 Task: Search for a hotel in Nong Khai, Thailand from June 11 to June 15 for 2 guests, with a price range of ₹7000 to ₹16000, 1 bedroom, 1 bathroom, and English-speaking host.
Action: Mouse moved to (451, 63)
Screenshot: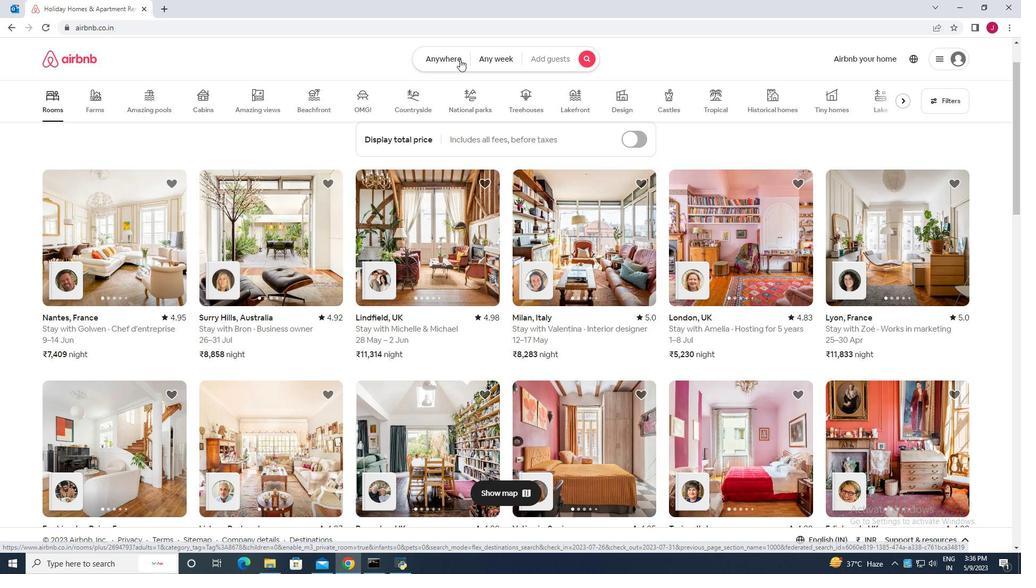
Action: Mouse pressed left at (451, 63)
Screenshot: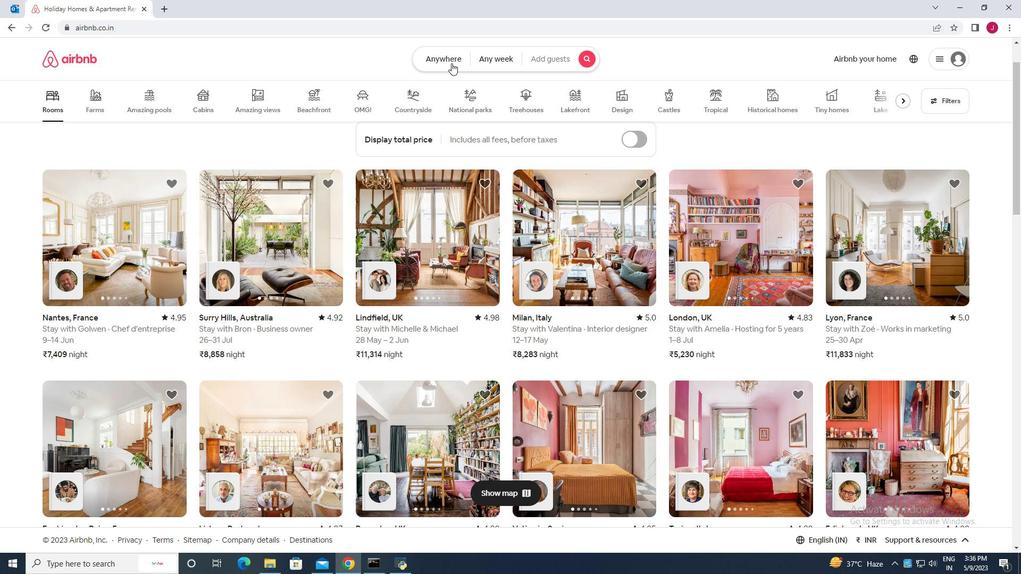 
Action: Mouse moved to (346, 102)
Screenshot: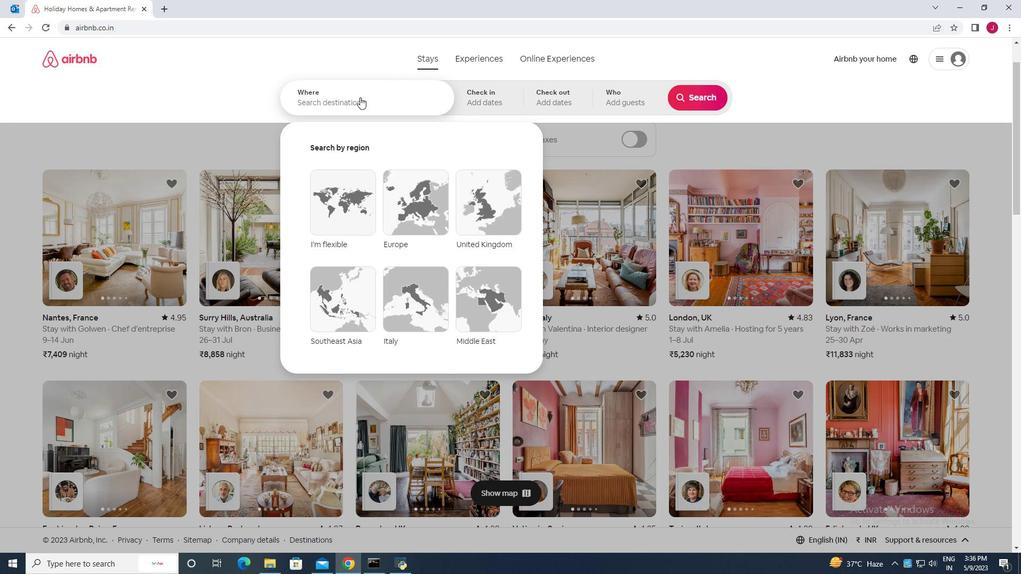 
Action: Mouse pressed left at (346, 102)
Screenshot: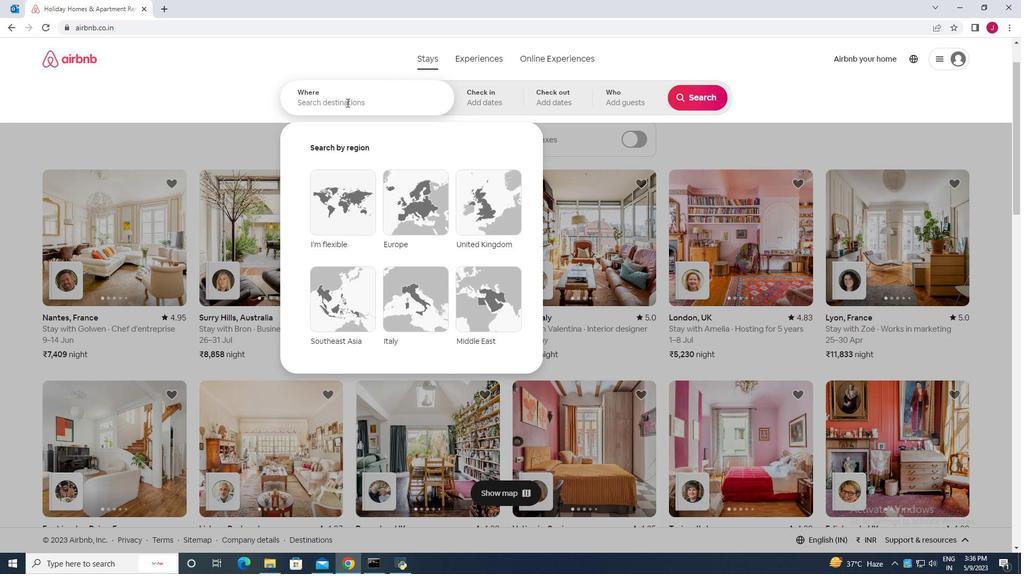 
Action: Key pressed nong<Key.space>h<Key.backspace>khai<Key.space>
Screenshot: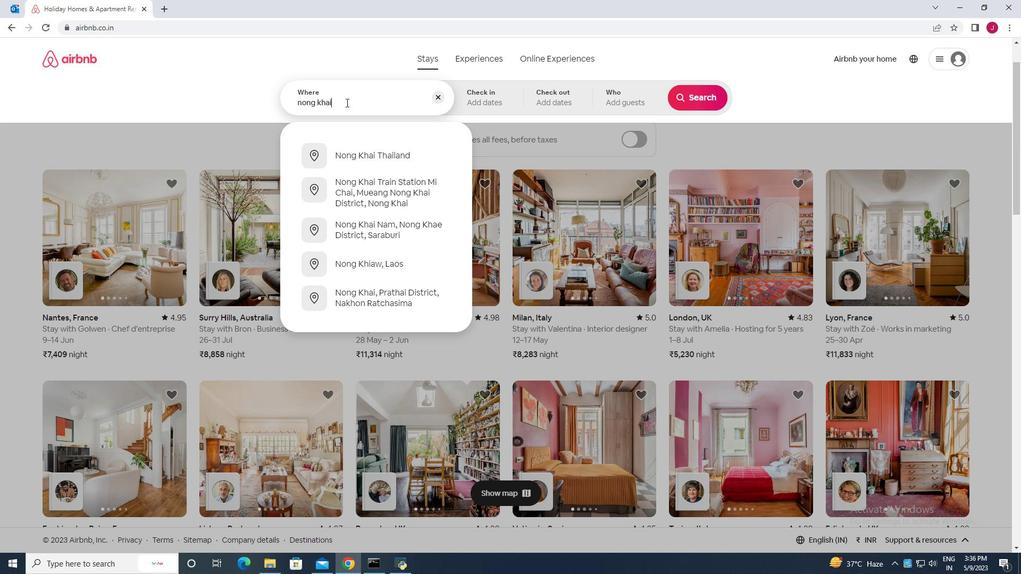 
Action: Mouse moved to (382, 159)
Screenshot: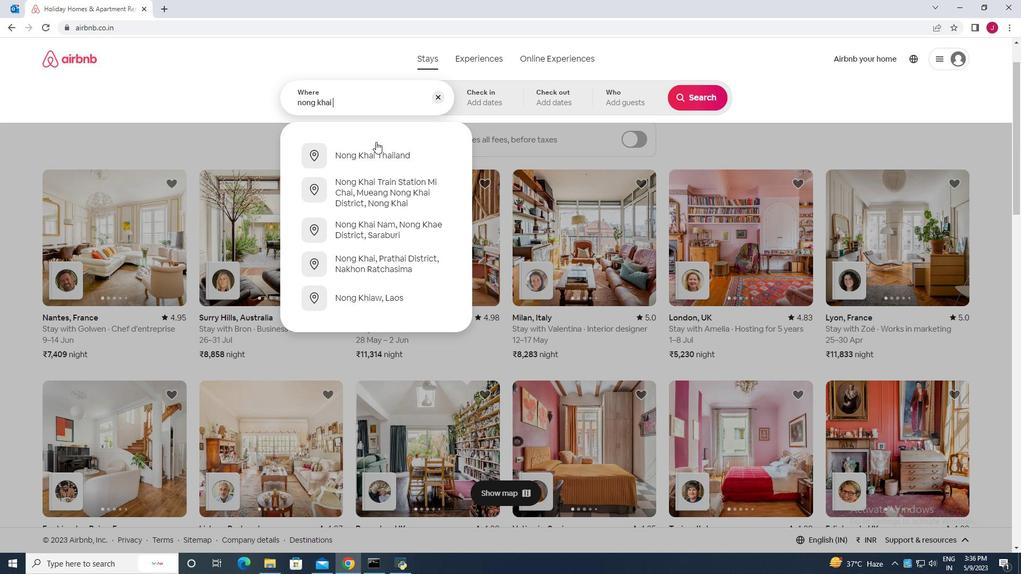 
Action: Mouse pressed left at (382, 159)
Screenshot: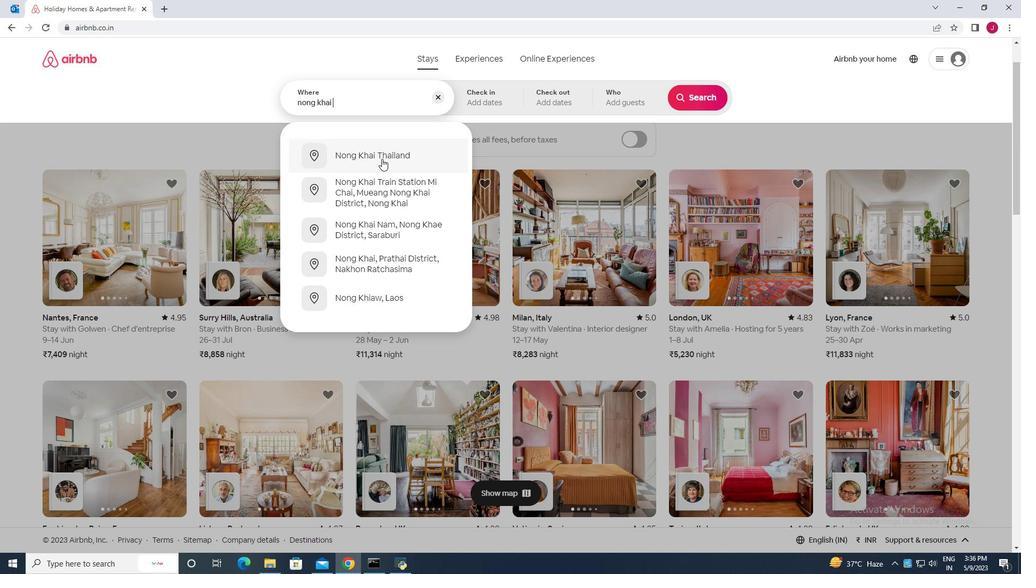 
Action: Mouse moved to (535, 277)
Screenshot: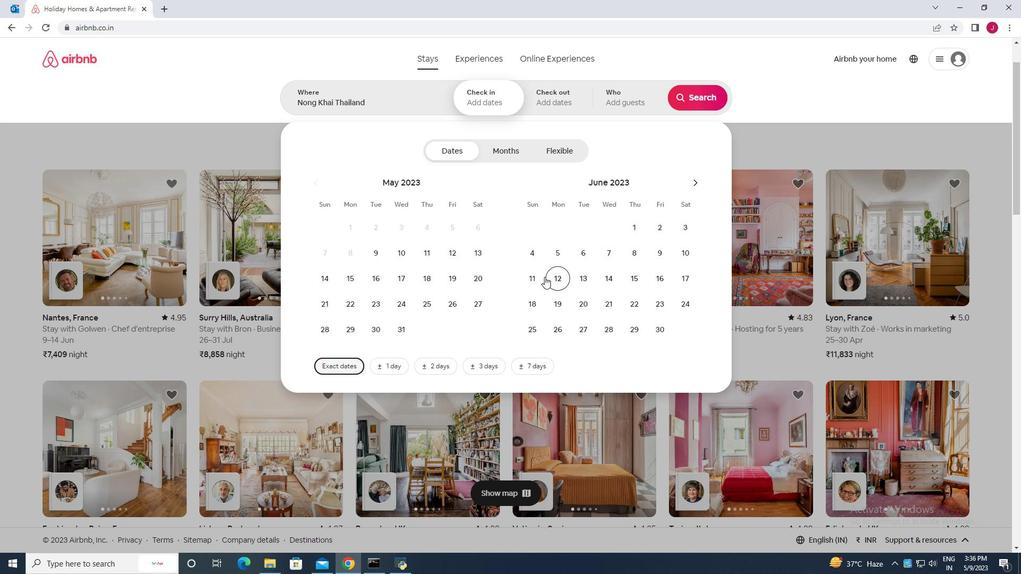
Action: Mouse pressed left at (535, 277)
Screenshot: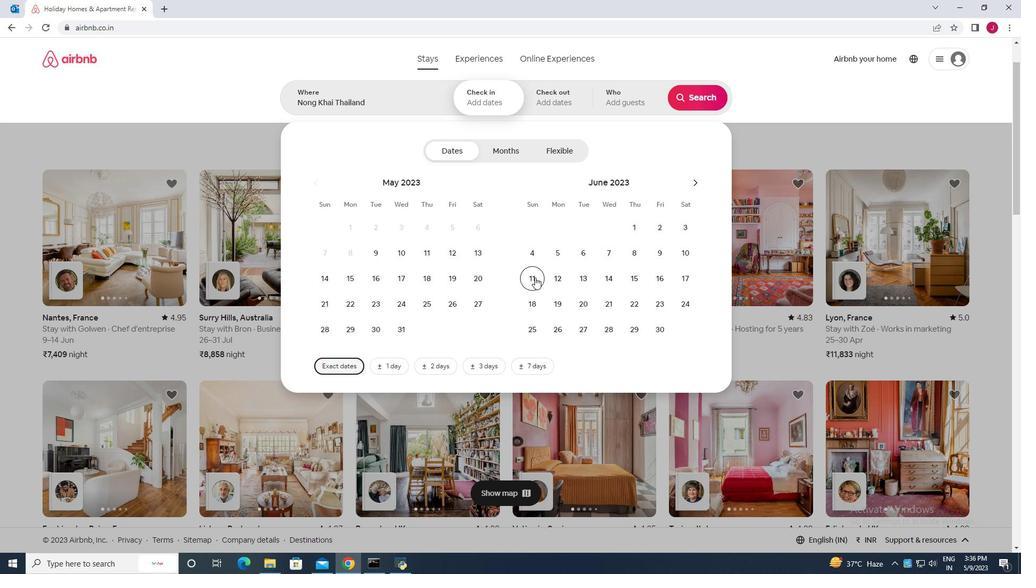 
Action: Mouse moved to (634, 278)
Screenshot: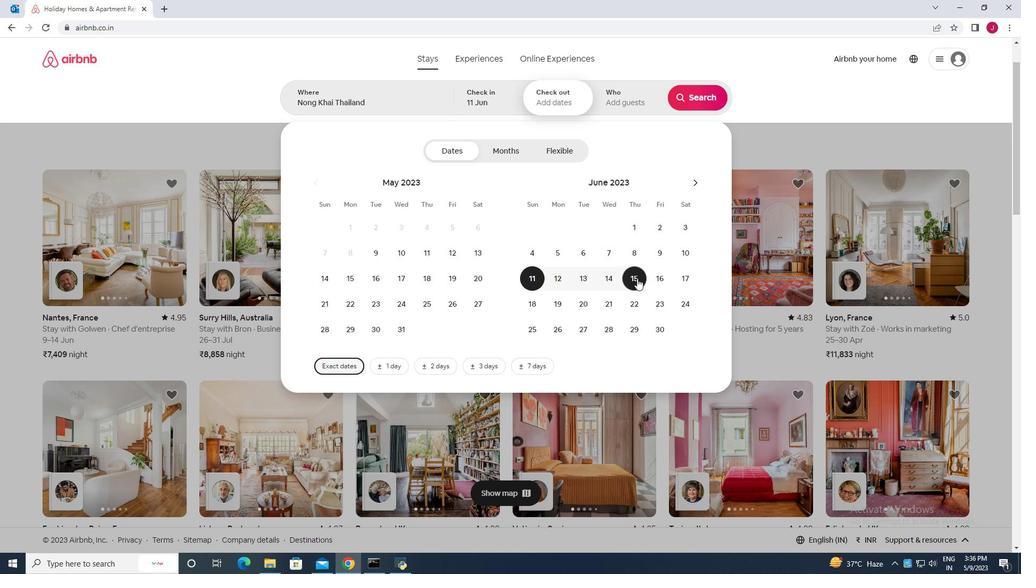 
Action: Mouse pressed left at (634, 278)
Screenshot: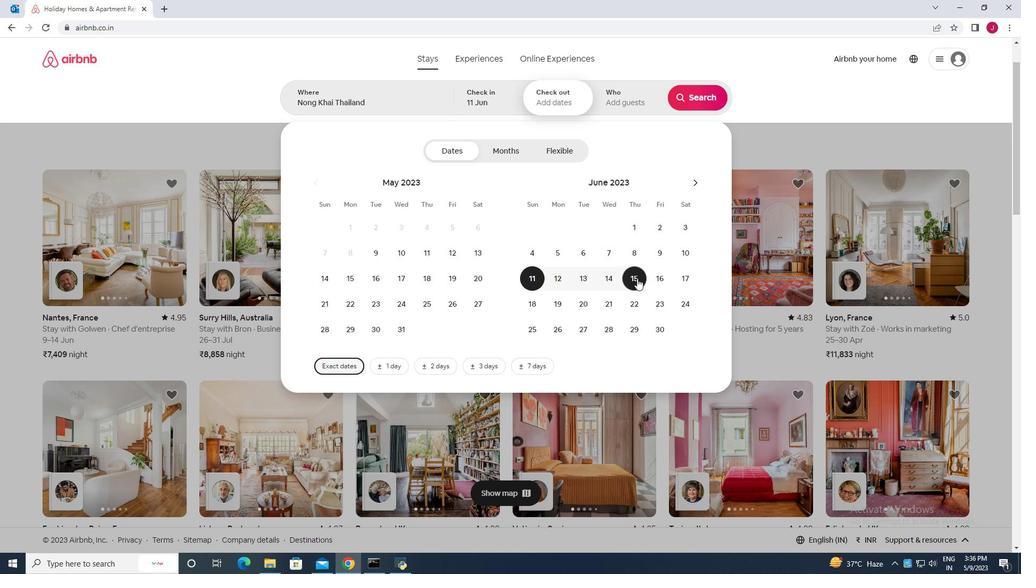 
Action: Mouse moved to (625, 104)
Screenshot: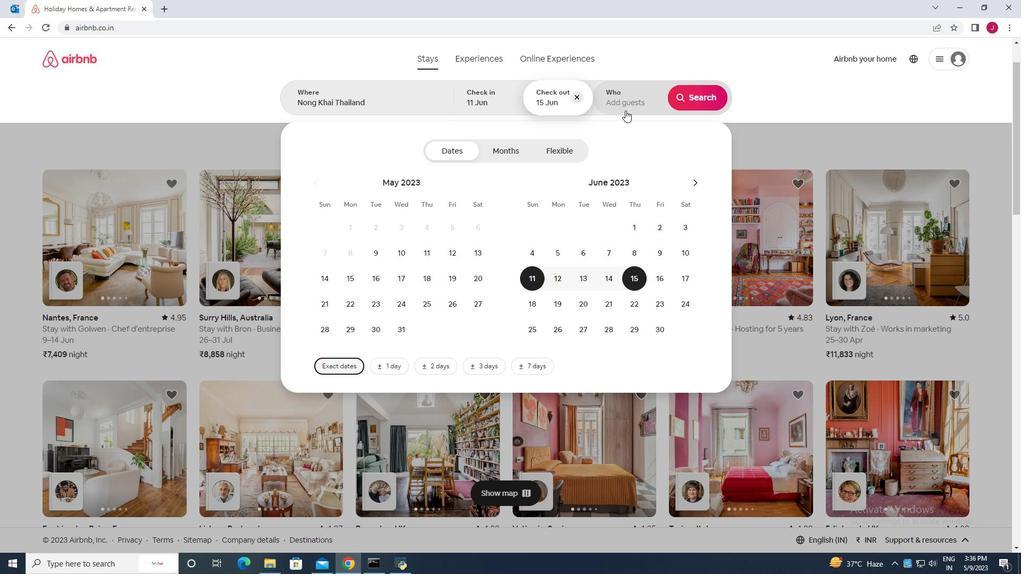 
Action: Mouse pressed left at (625, 104)
Screenshot: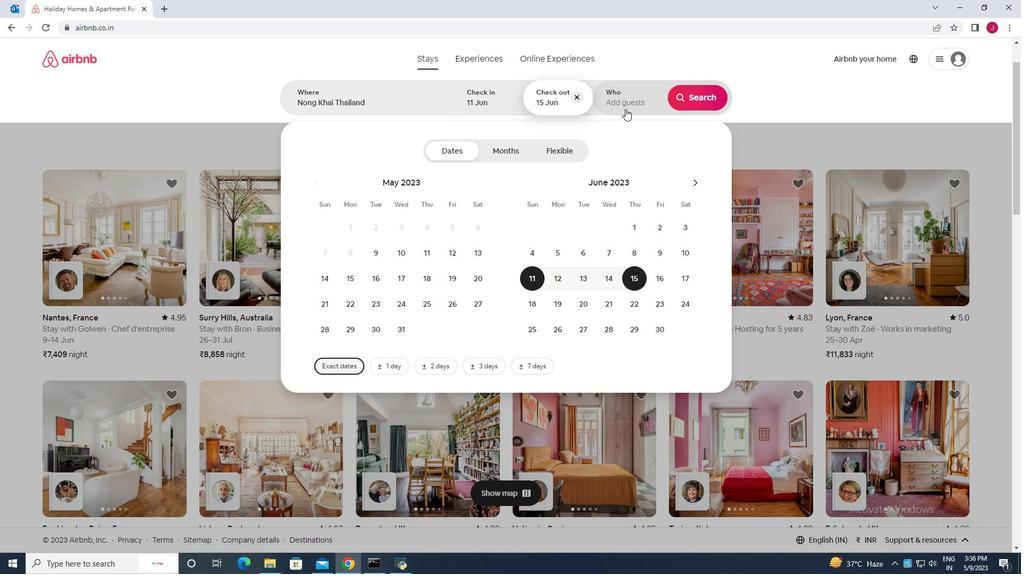 
Action: Mouse moved to (706, 154)
Screenshot: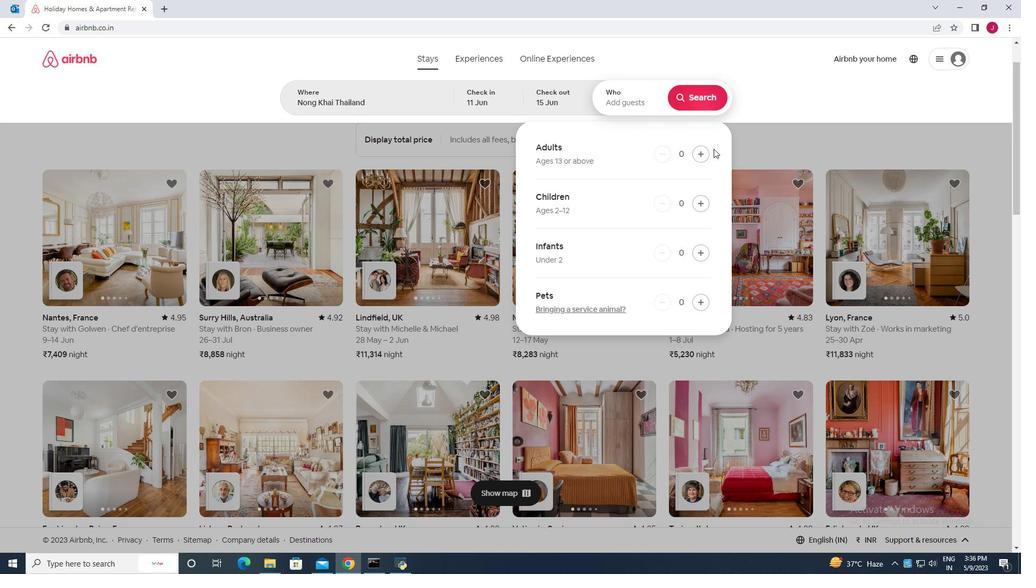 
Action: Mouse pressed left at (706, 154)
Screenshot: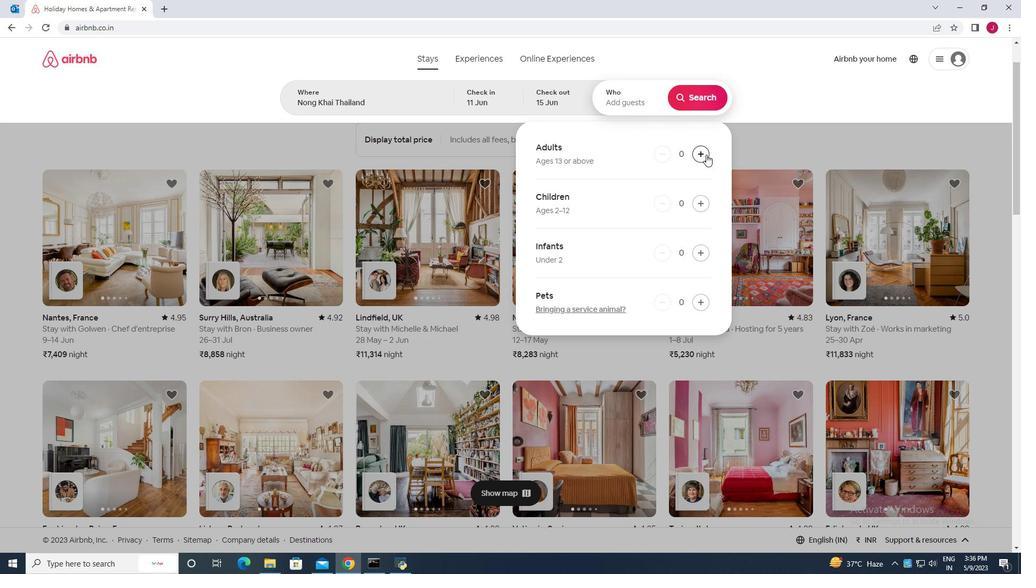 
Action: Mouse pressed left at (706, 154)
Screenshot: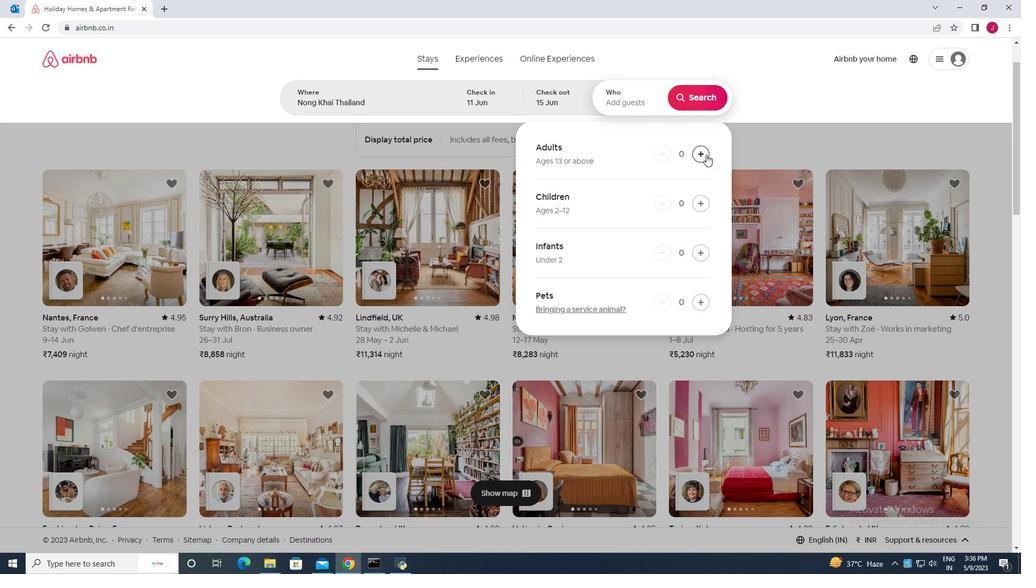 
Action: Mouse moved to (706, 89)
Screenshot: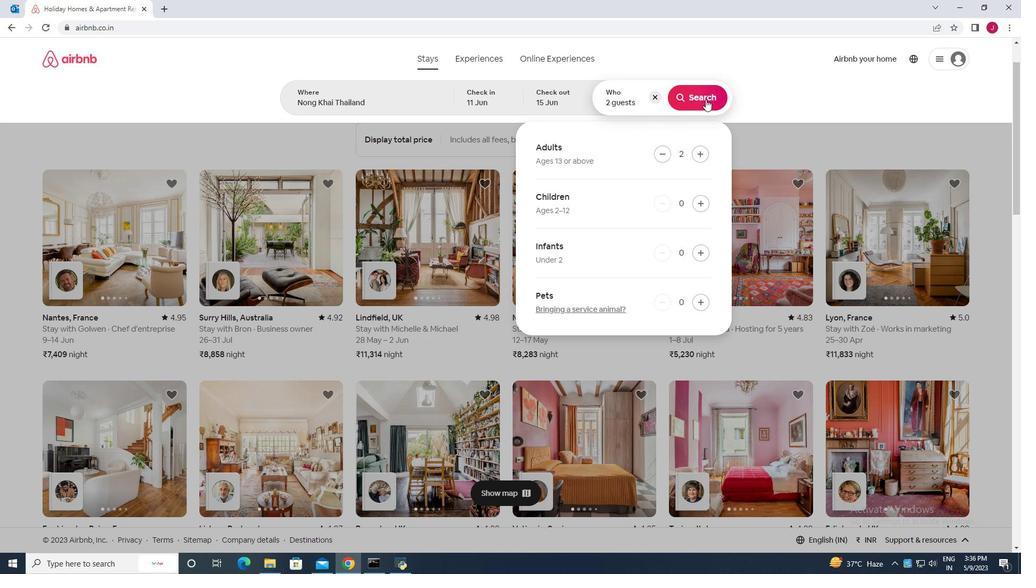 
Action: Mouse pressed left at (706, 89)
Screenshot: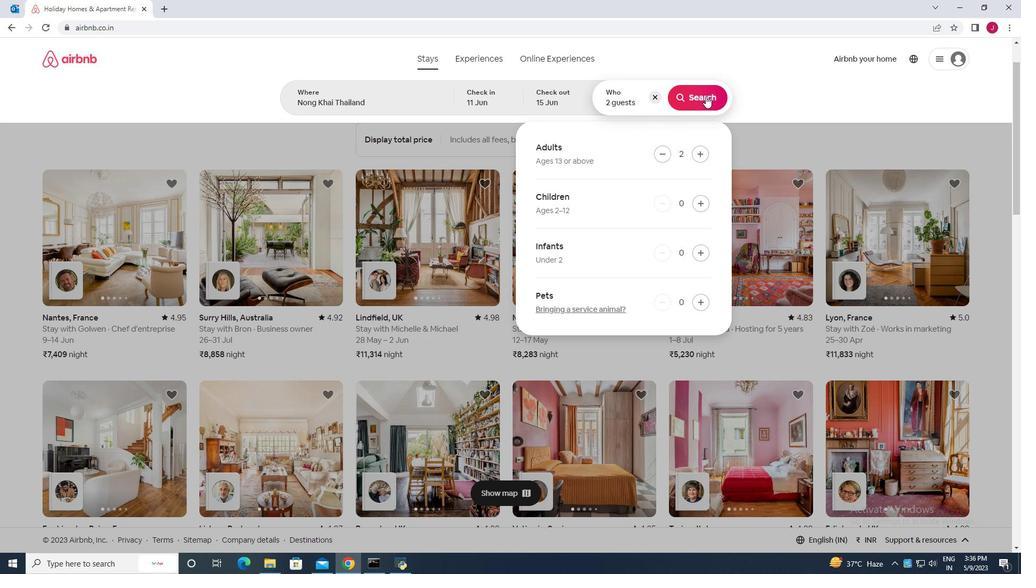 
Action: Mouse moved to (979, 99)
Screenshot: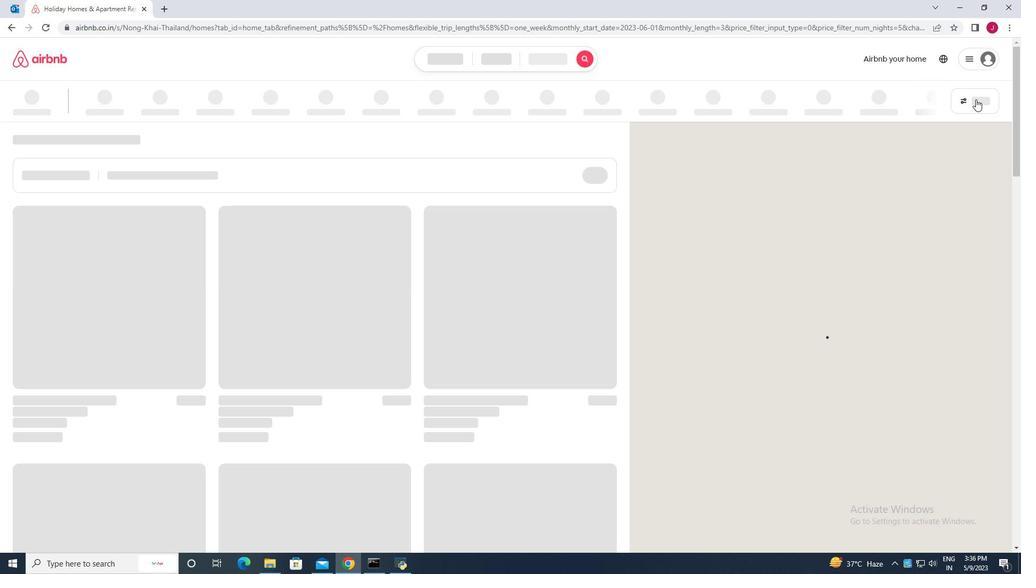 
Action: Mouse pressed left at (979, 99)
Screenshot: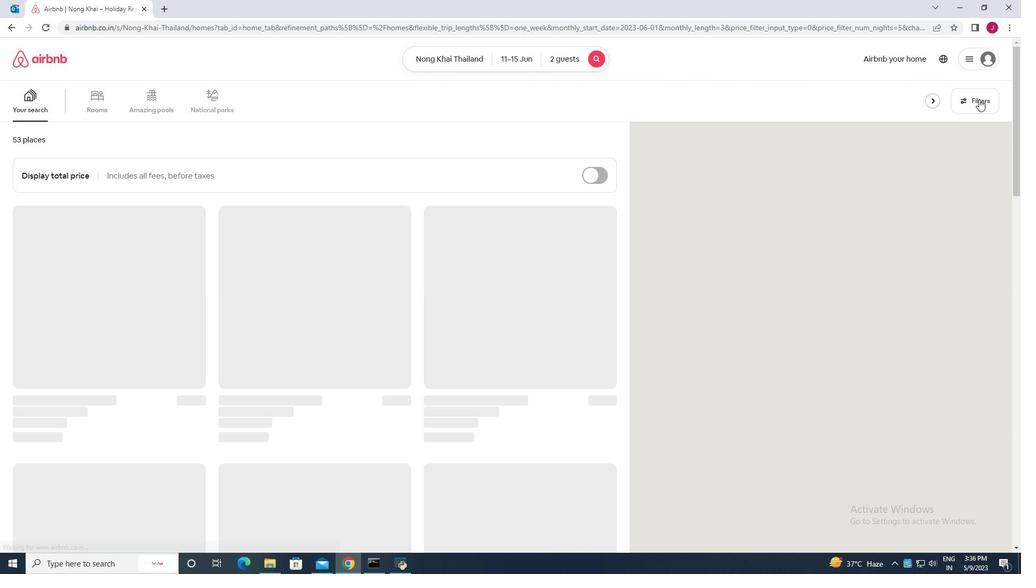 
Action: Mouse moved to (383, 361)
Screenshot: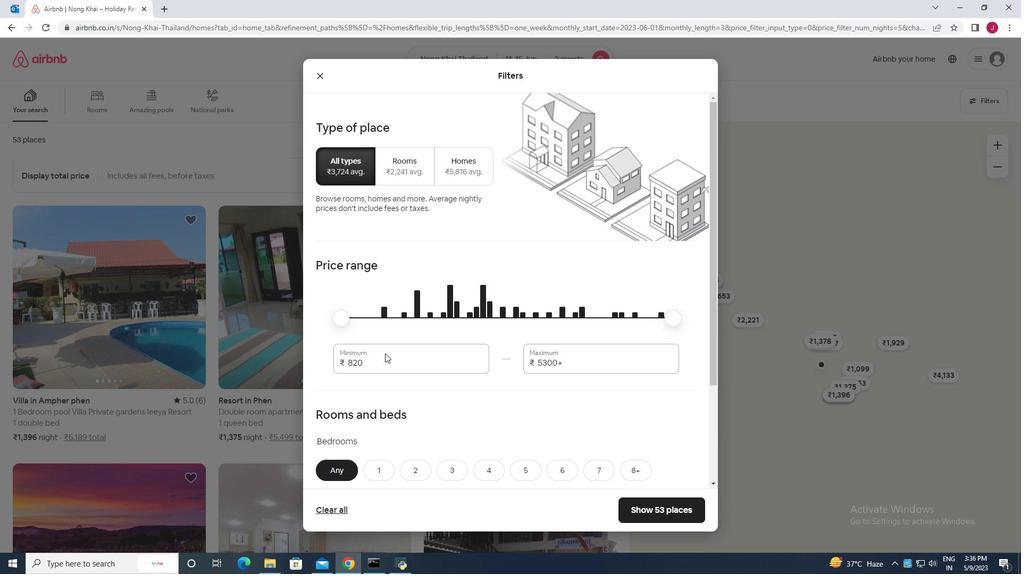 
Action: Mouse pressed left at (383, 361)
Screenshot: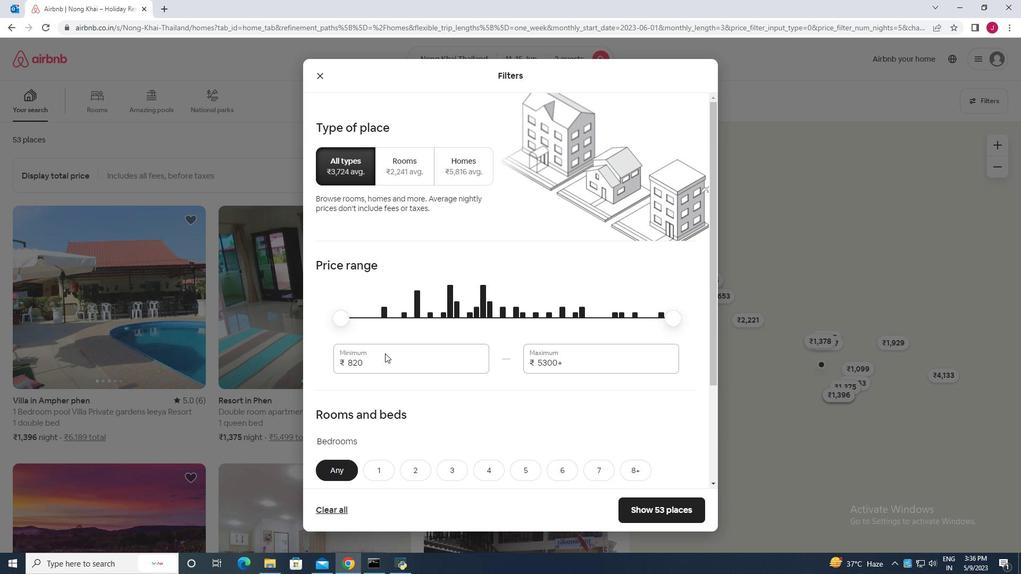 
Action: Mouse moved to (379, 363)
Screenshot: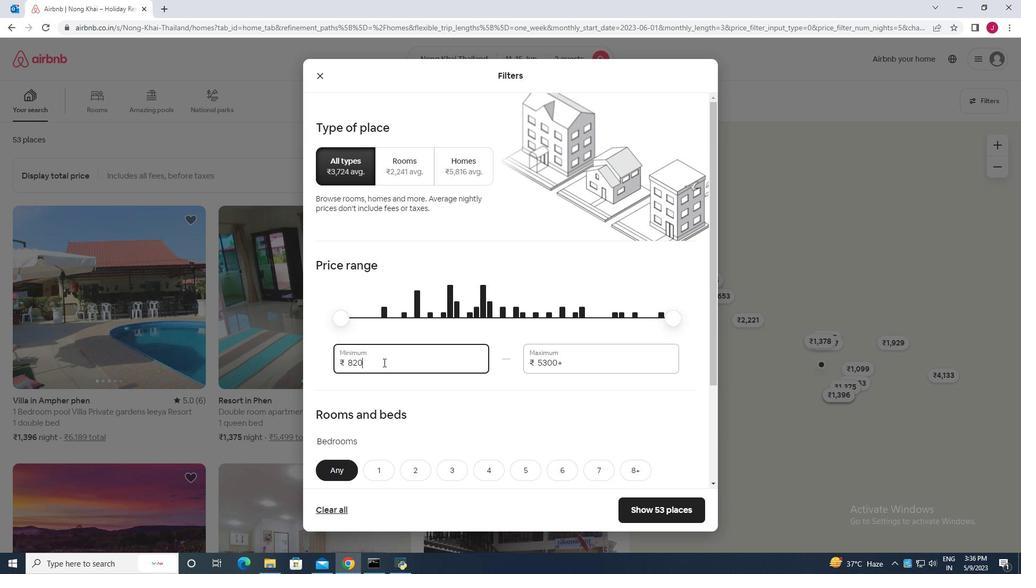 
Action: Key pressed <Key.backspace><Key.backspace><Key.backspace><Key.backspace><Key.backspace><Key.backspace>7000
Screenshot: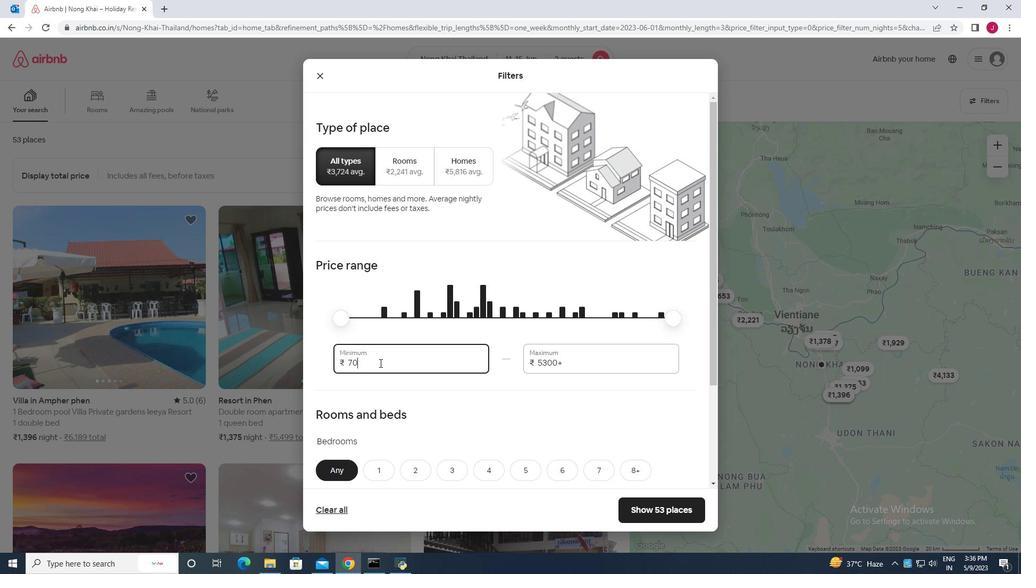 
Action: Mouse moved to (582, 365)
Screenshot: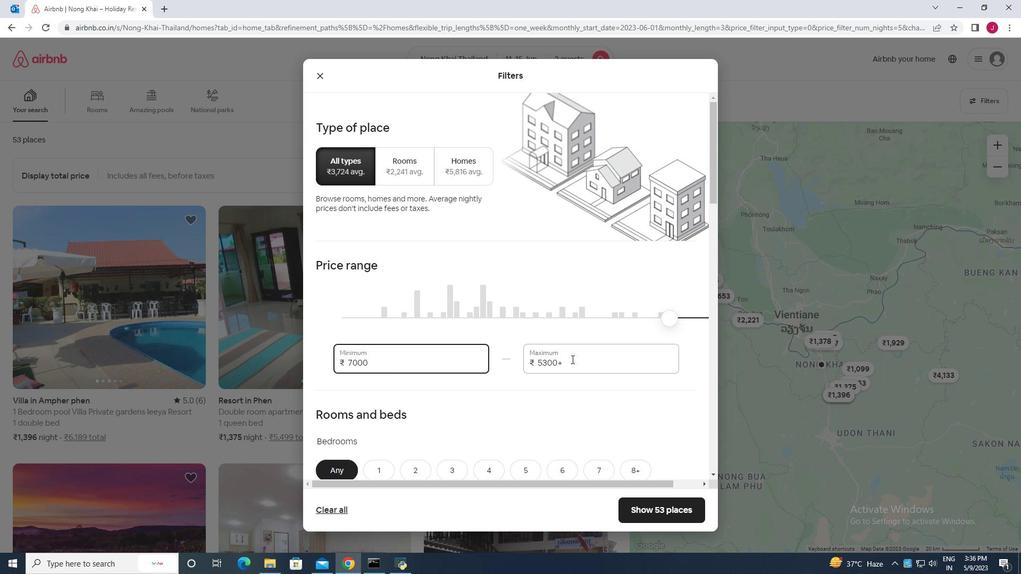 
Action: Mouse pressed left at (582, 365)
Screenshot: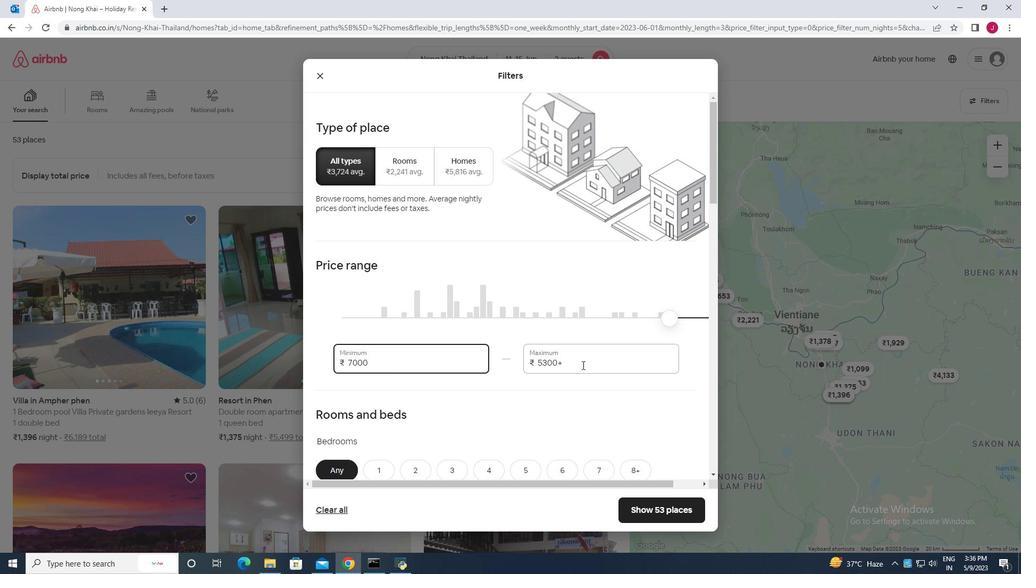 
Action: Mouse moved to (577, 358)
Screenshot: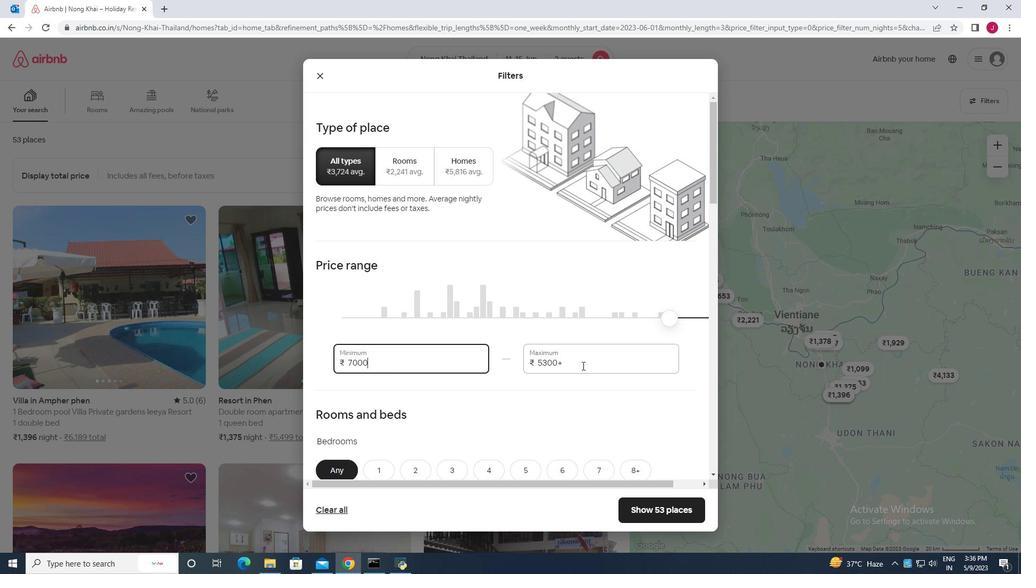 
Action: Key pressed <Key.backspace><Key.backspace><Key.backspace><Key.backspace><Key.backspace><Key.backspace><Key.backspace><Key.backspace><Key.backspace><Key.backspace><Key.backspace><Key.backspace><Key.backspace><Key.backspace><Key.backspace><Key.backspace><Key.backspace><Key.backspace><Key.backspace>16000
Screenshot: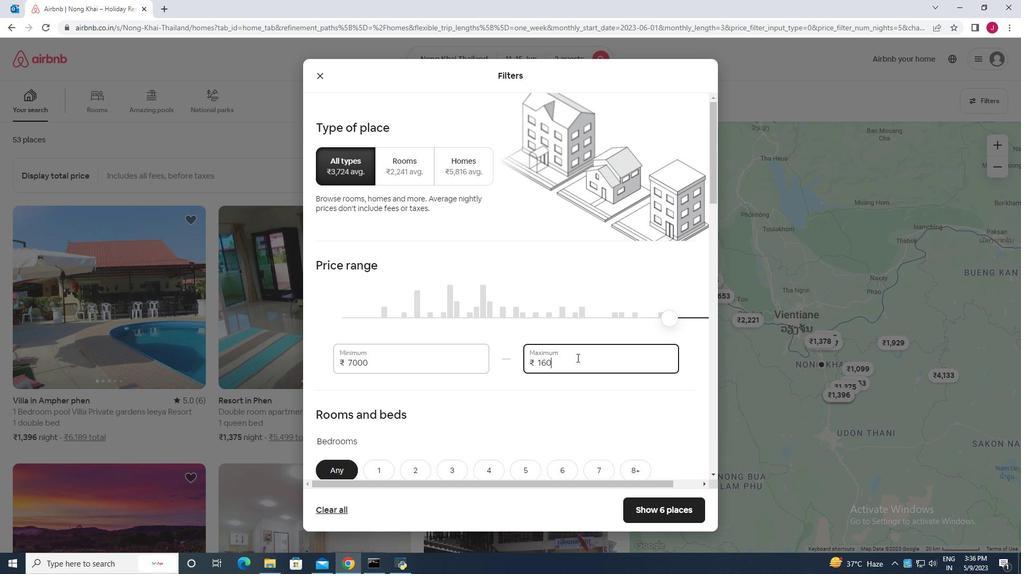 
Action: Mouse moved to (482, 338)
Screenshot: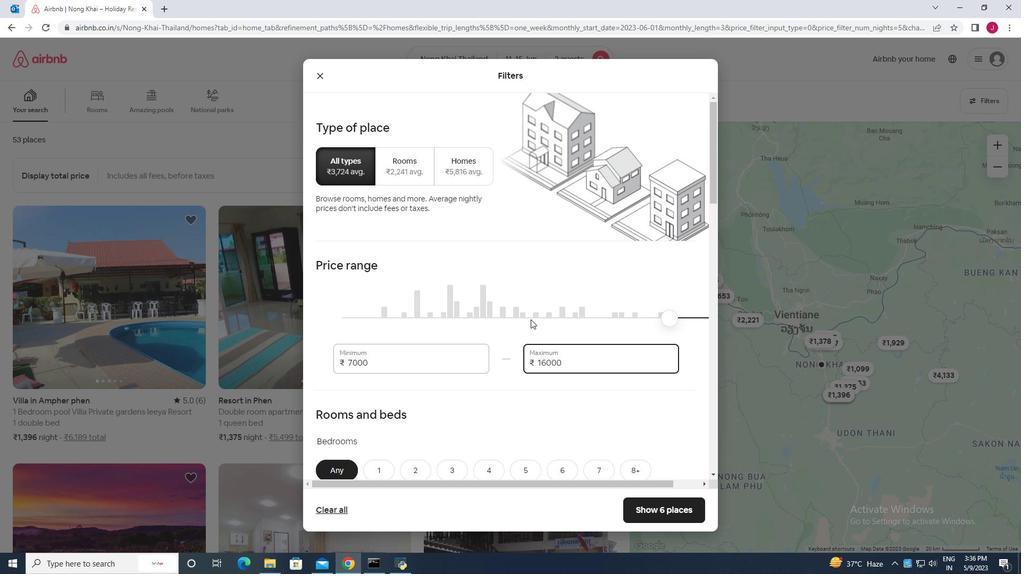 
Action: Mouse scrolled (482, 337) with delta (0, 0)
Screenshot: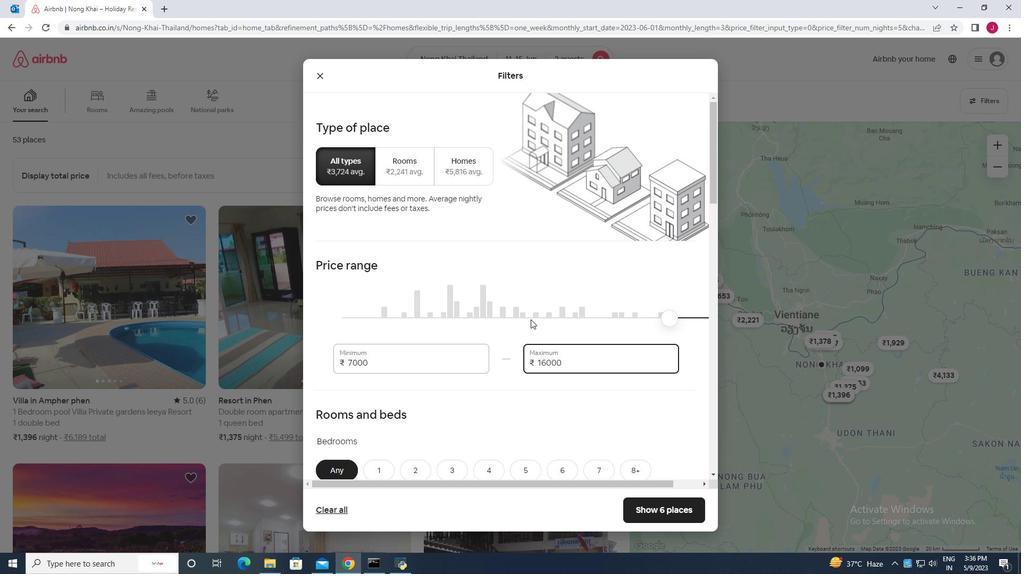 
Action: Mouse moved to (481, 338)
Screenshot: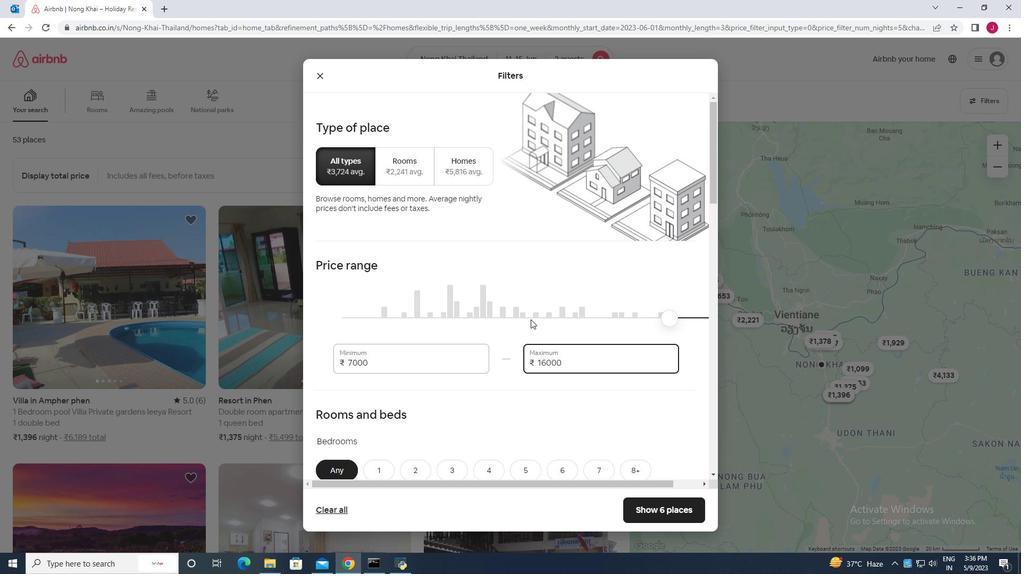 
Action: Mouse scrolled (481, 337) with delta (0, 0)
Screenshot: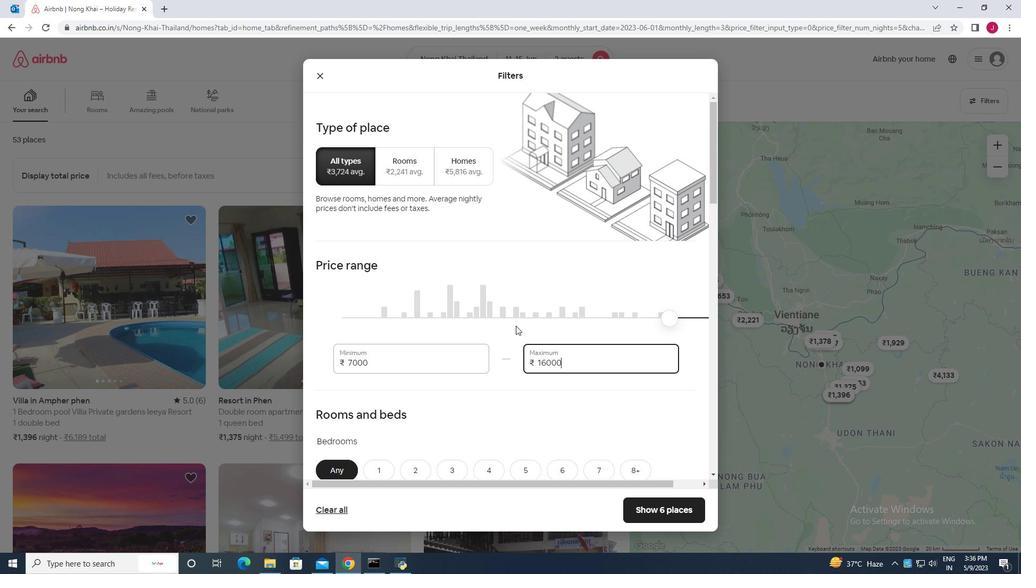 
Action: Mouse scrolled (481, 337) with delta (0, 0)
Screenshot: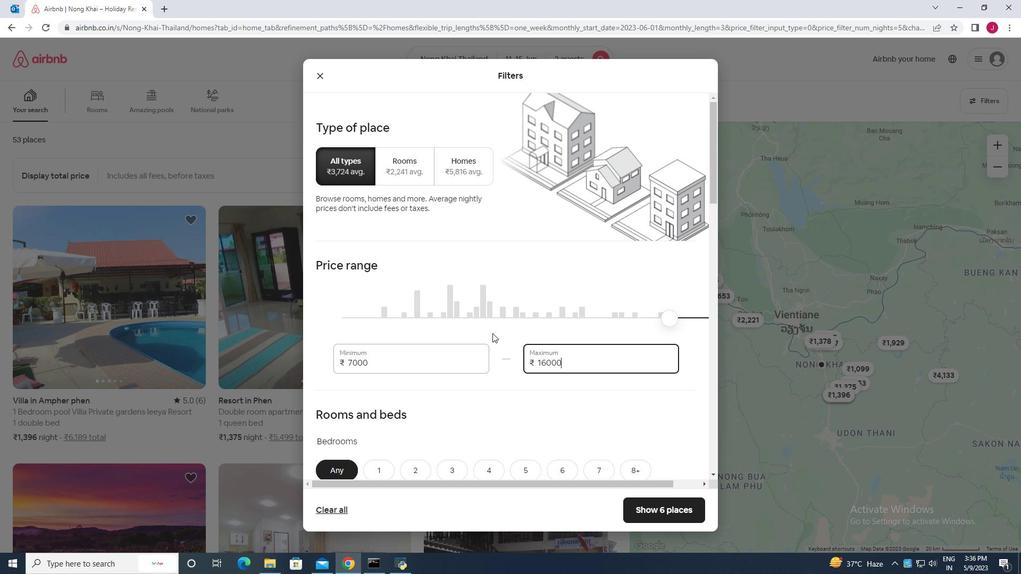
Action: Mouse moved to (456, 307)
Screenshot: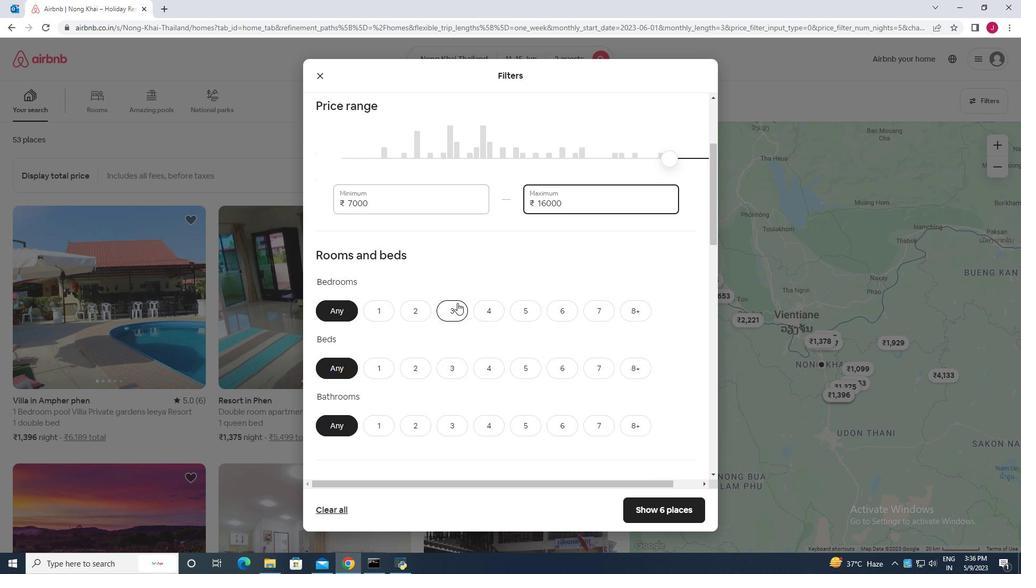 
Action: Mouse scrolled (456, 306) with delta (0, 0)
Screenshot: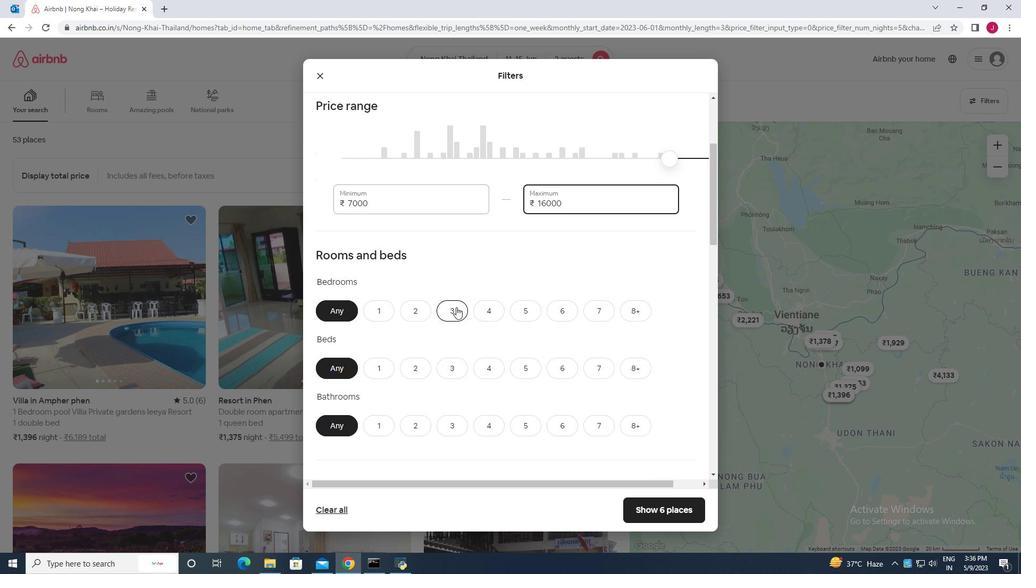 
Action: Mouse moved to (380, 259)
Screenshot: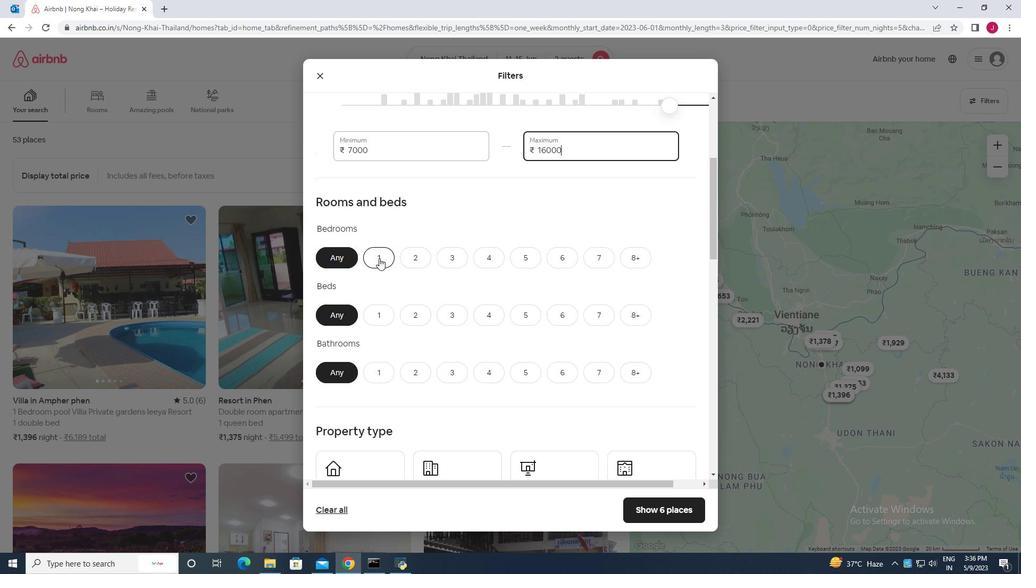 
Action: Mouse pressed left at (380, 259)
Screenshot: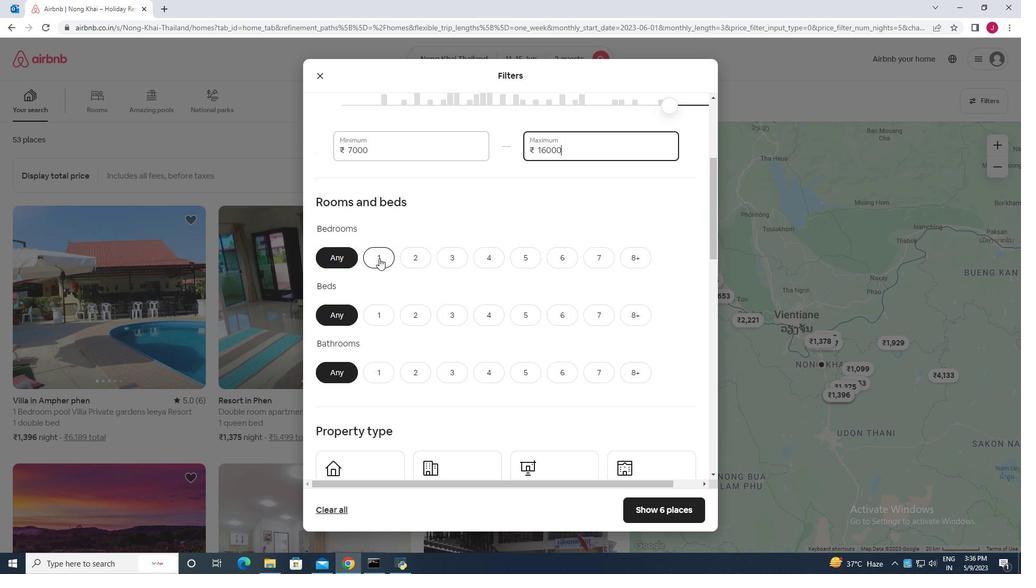 
Action: Mouse moved to (420, 319)
Screenshot: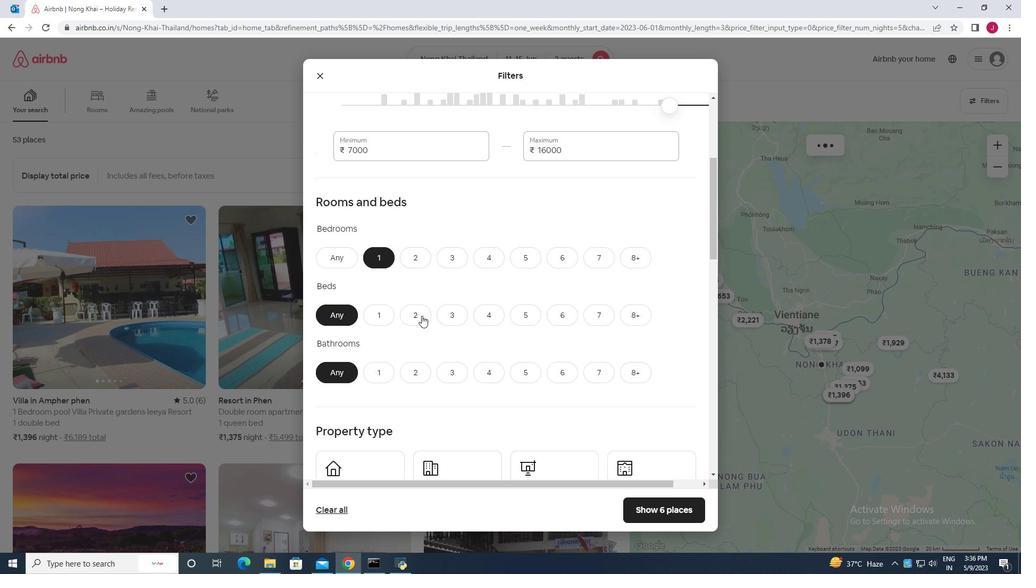 
Action: Mouse pressed left at (420, 319)
Screenshot: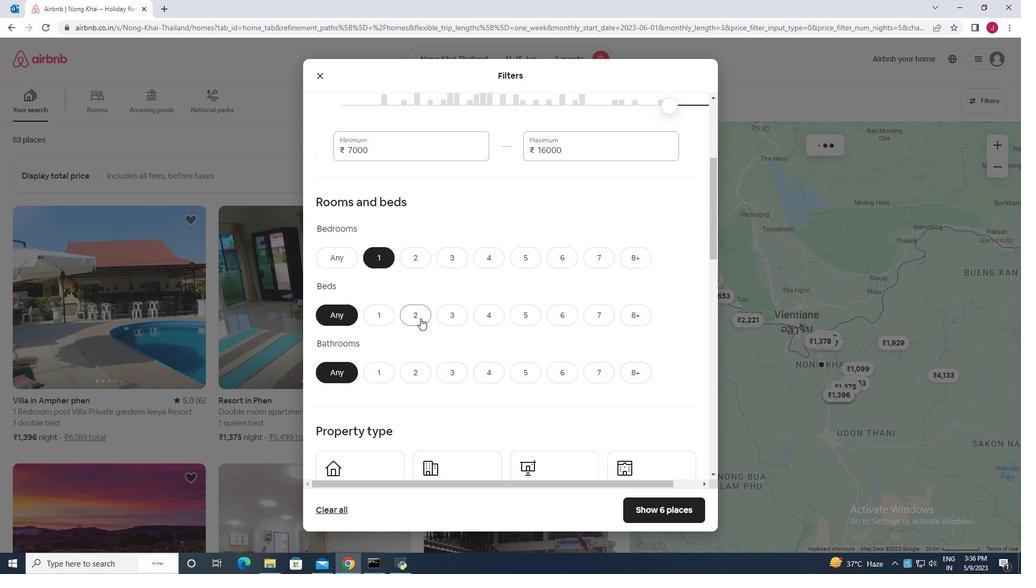 
Action: Mouse moved to (383, 377)
Screenshot: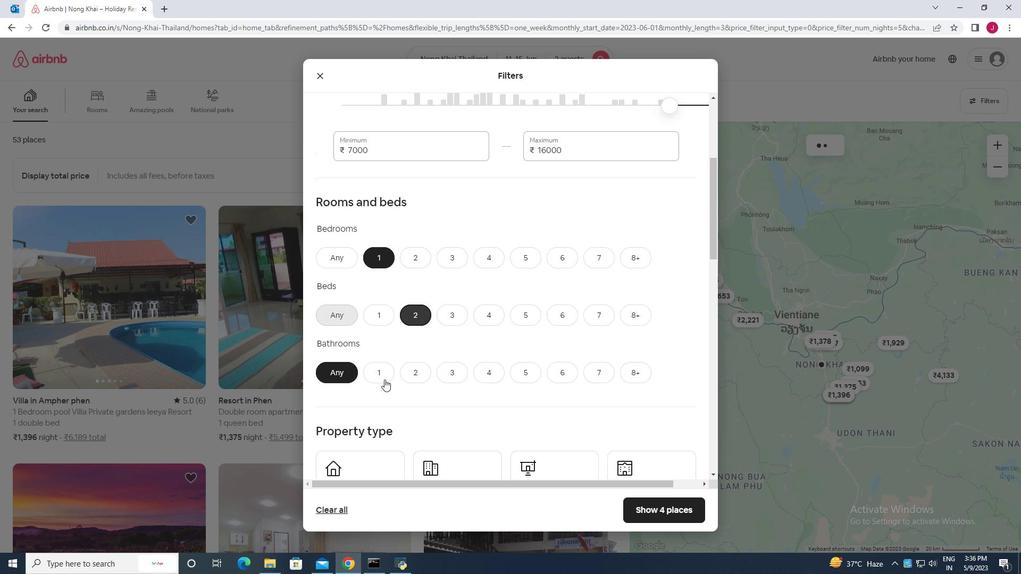 
Action: Mouse pressed left at (383, 377)
Screenshot: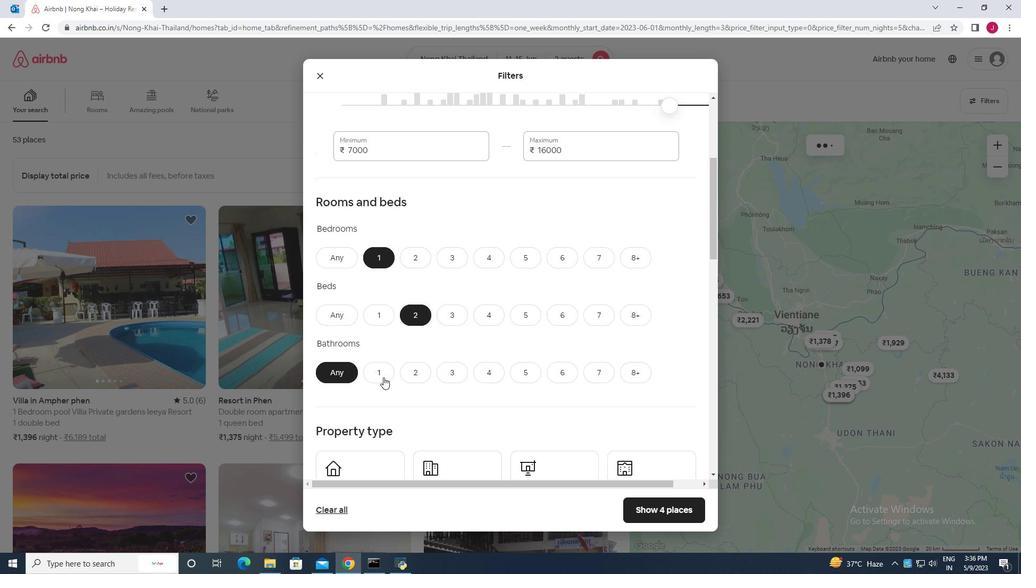 
Action: Mouse moved to (439, 319)
Screenshot: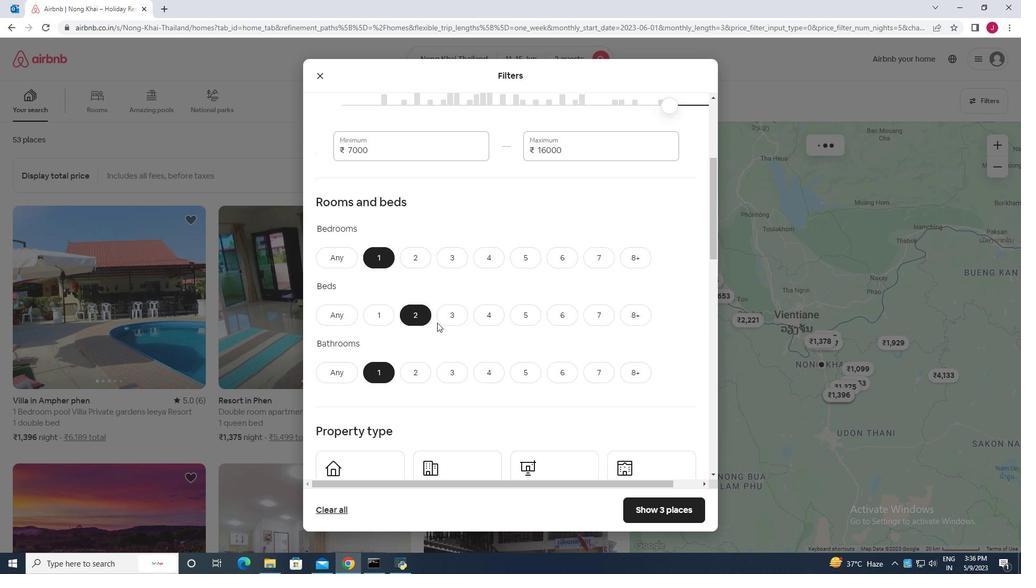 
Action: Mouse scrolled (439, 319) with delta (0, 0)
Screenshot: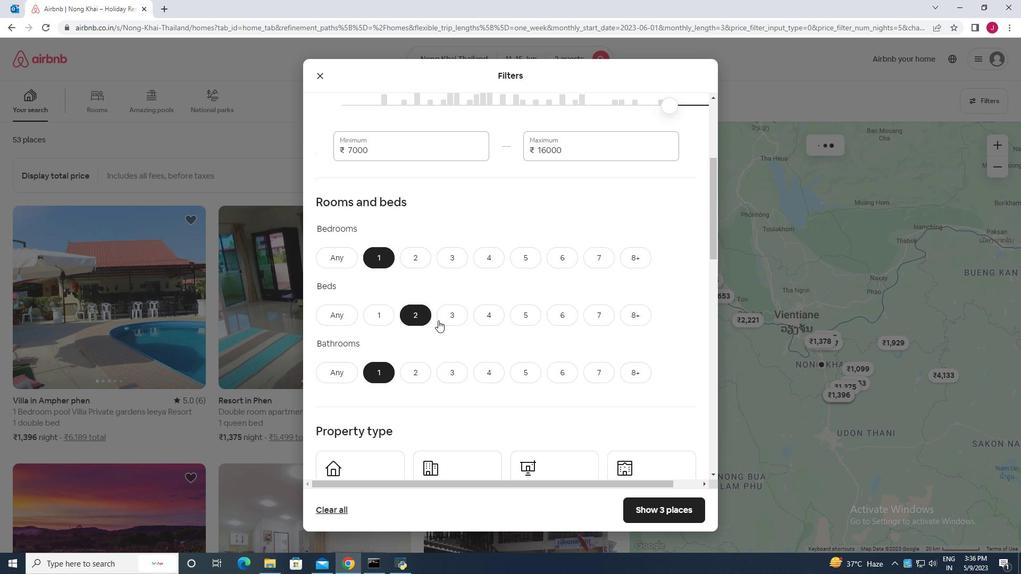 
Action: Mouse scrolled (439, 319) with delta (0, 0)
Screenshot: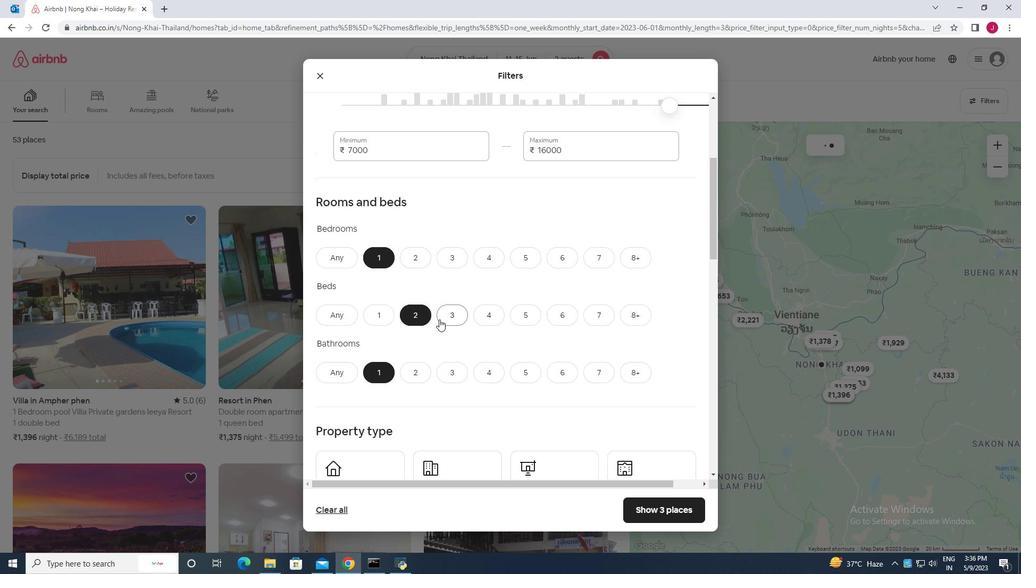 
Action: Mouse scrolled (439, 319) with delta (0, 0)
Screenshot: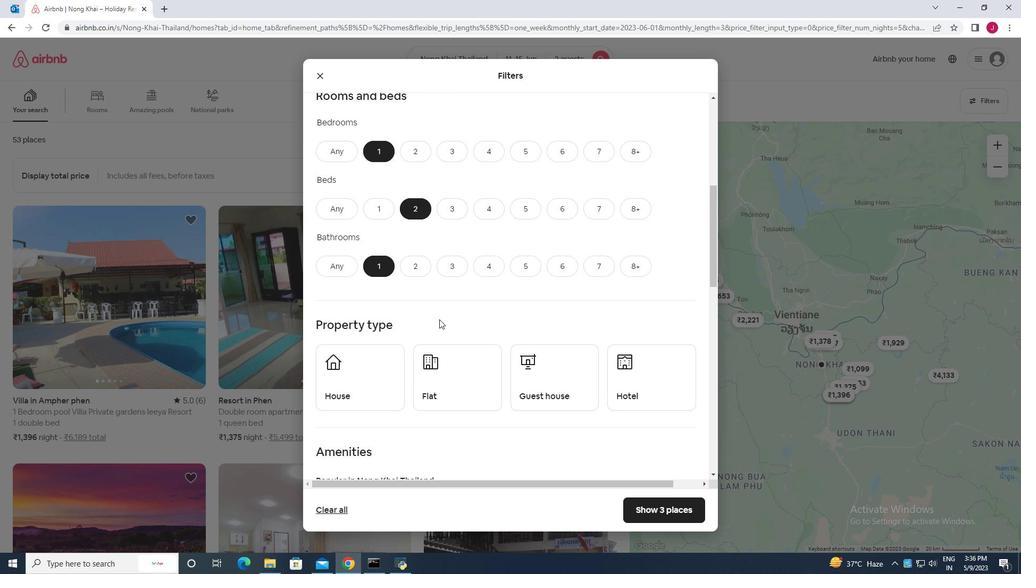 
Action: Mouse scrolled (439, 319) with delta (0, 0)
Screenshot: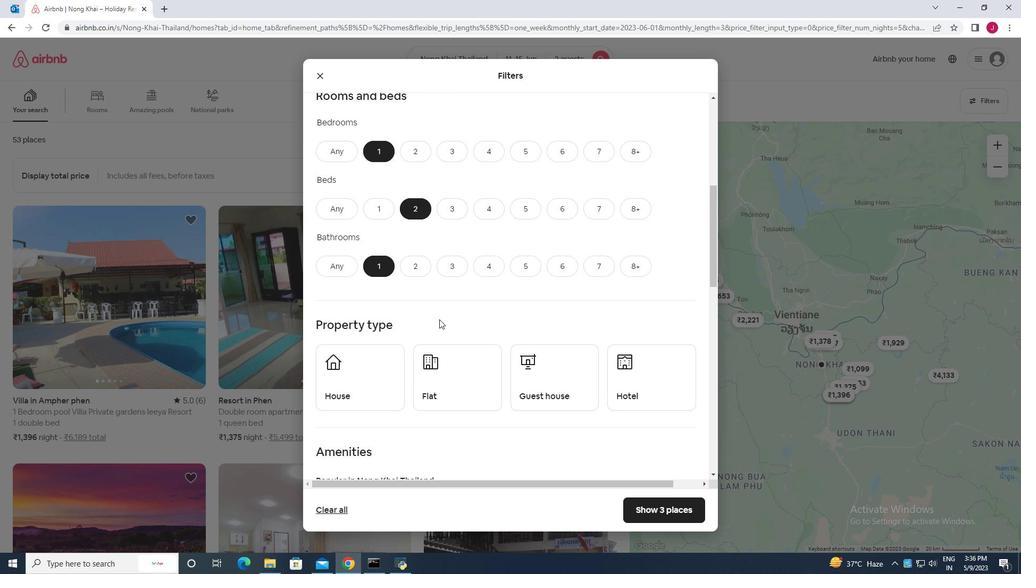 
Action: Mouse moved to (360, 279)
Screenshot: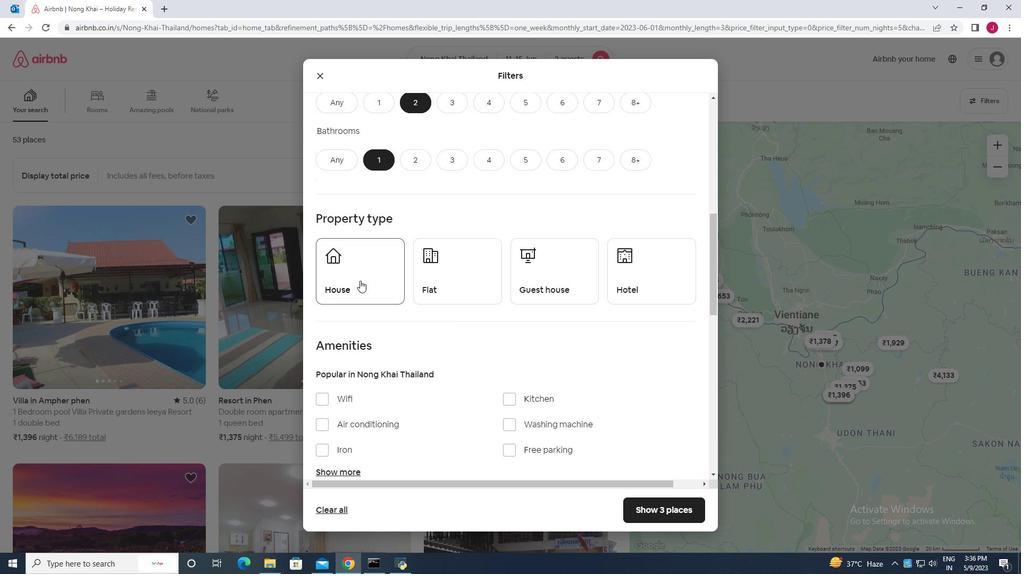 
Action: Mouse pressed left at (360, 279)
Screenshot: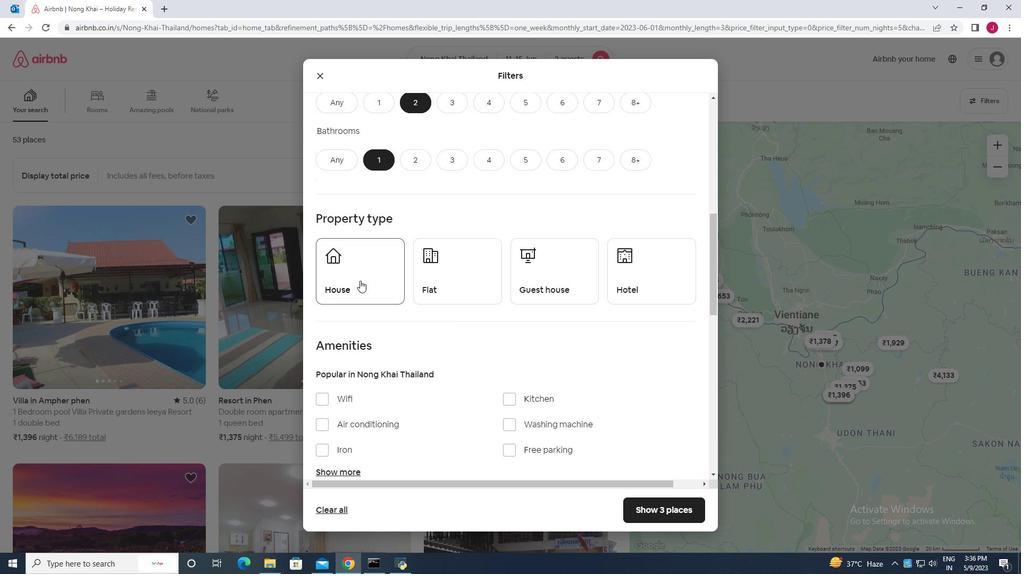 
Action: Mouse moved to (436, 292)
Screenshot: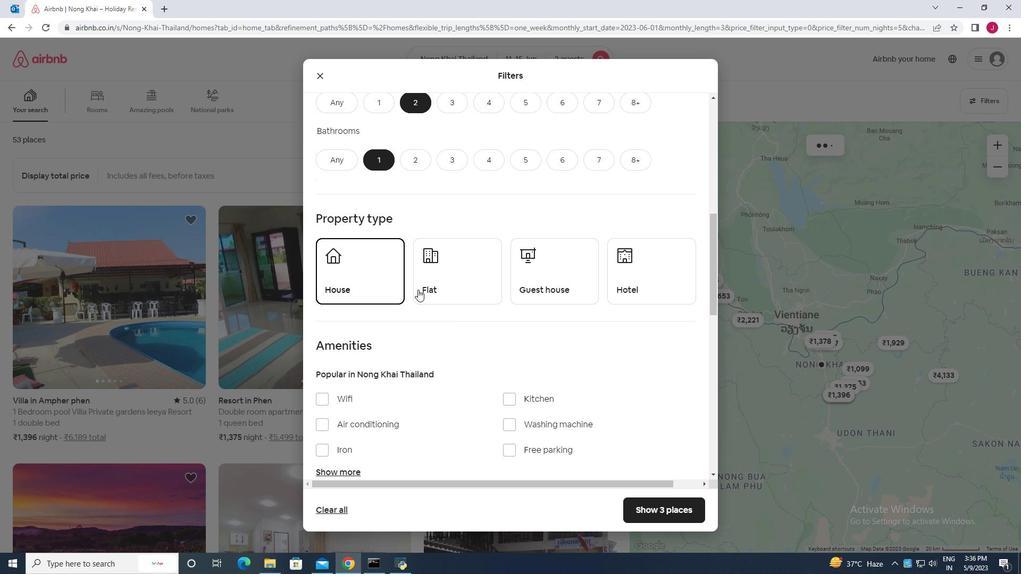 
Action: Mouse pressed left at (436, 292)
Screenshot: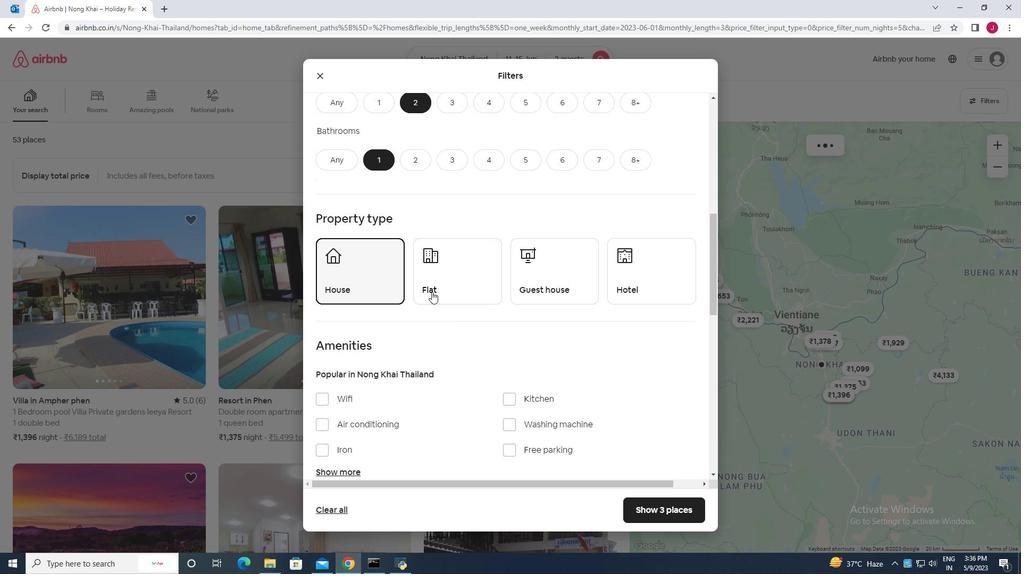 
Action: Mouse moved to (533, 285)
Screenshot: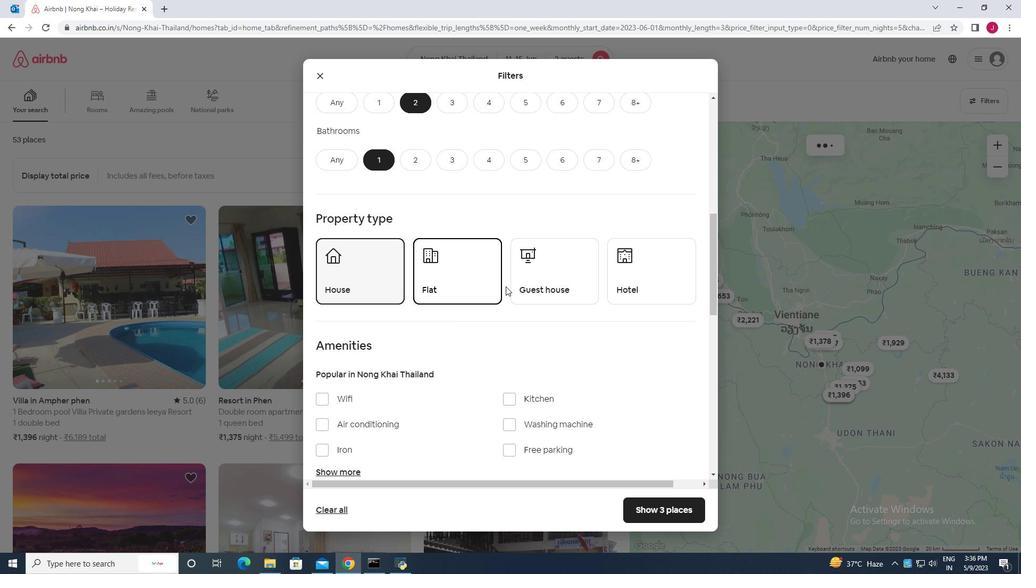
Action: Mouse pressed left at (533, 285)
Screenshot: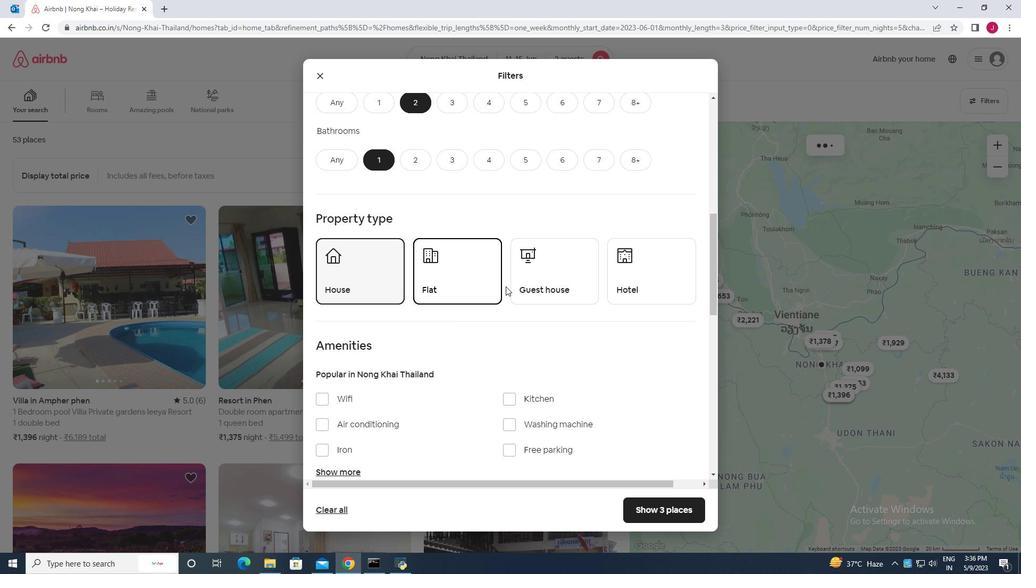 
Action: Mouse moved to (627, 288)
Screenshot: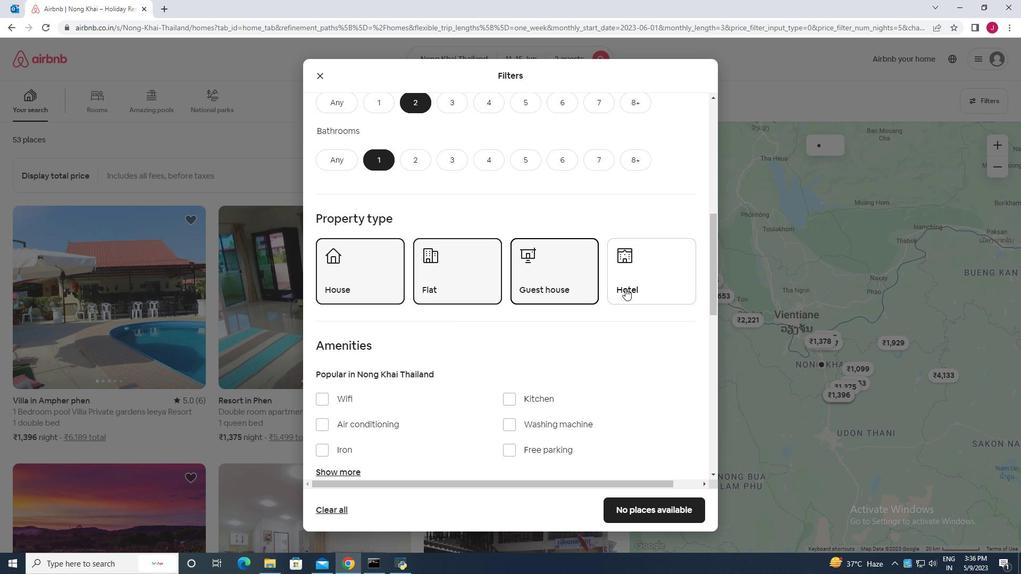 
Action: Mouse pressed left at (627, 288)
Screenshot: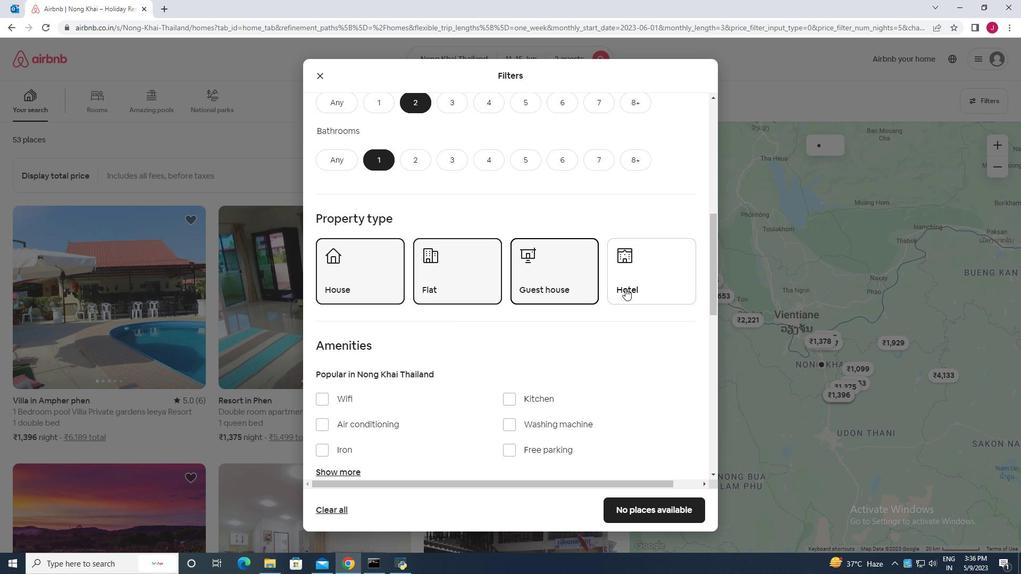 
Action: Mouse moved to (523, 277)
Screenshot: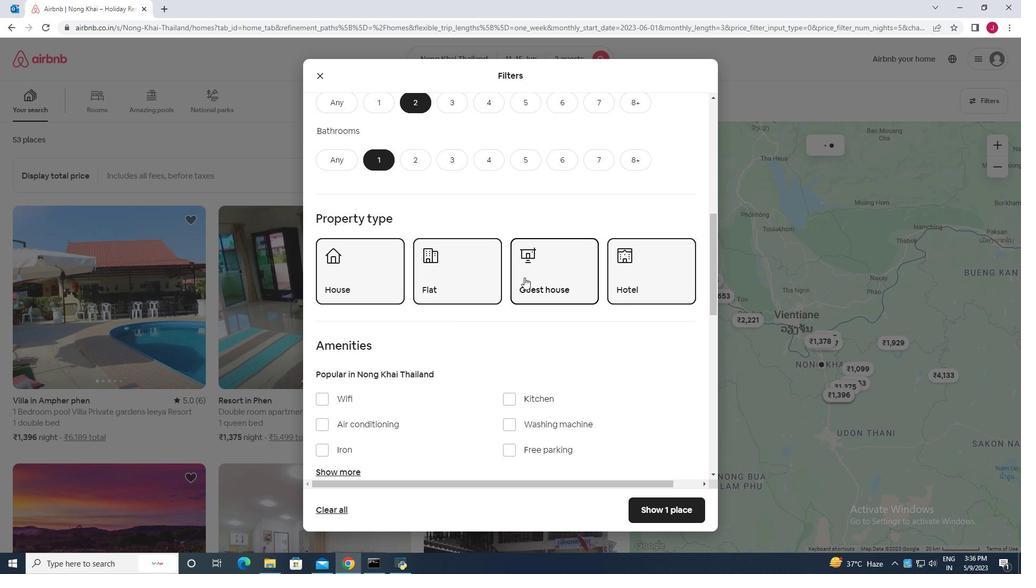 
Action: Mouse scrolled (523, 277) with delta (0, 0)
Screenshot: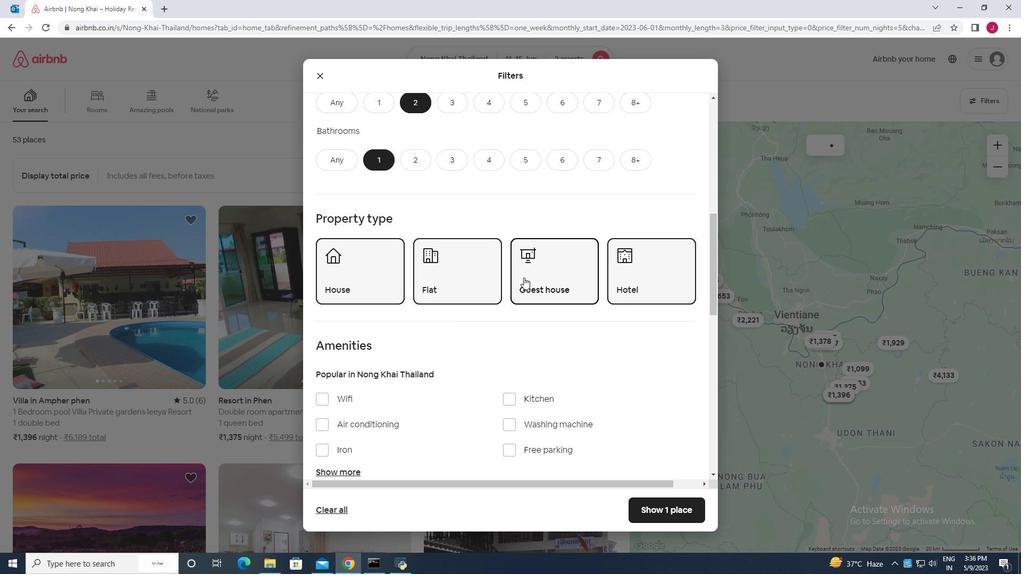 
Action: Mouse scrolled (523, 277) with delta (0, 0)
Screenshot: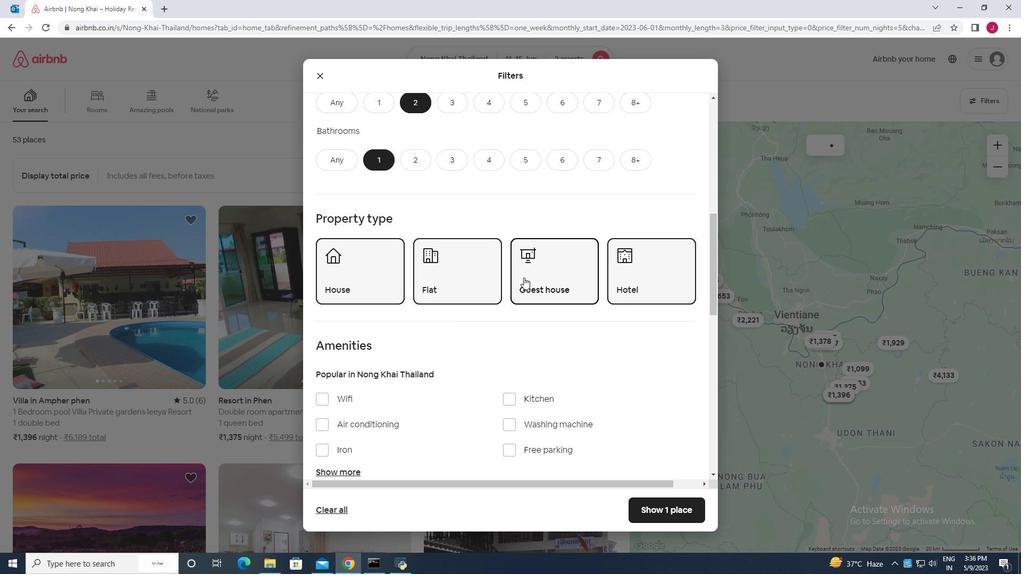 
Action: Mouse moved to (523, 277)
Screenshot: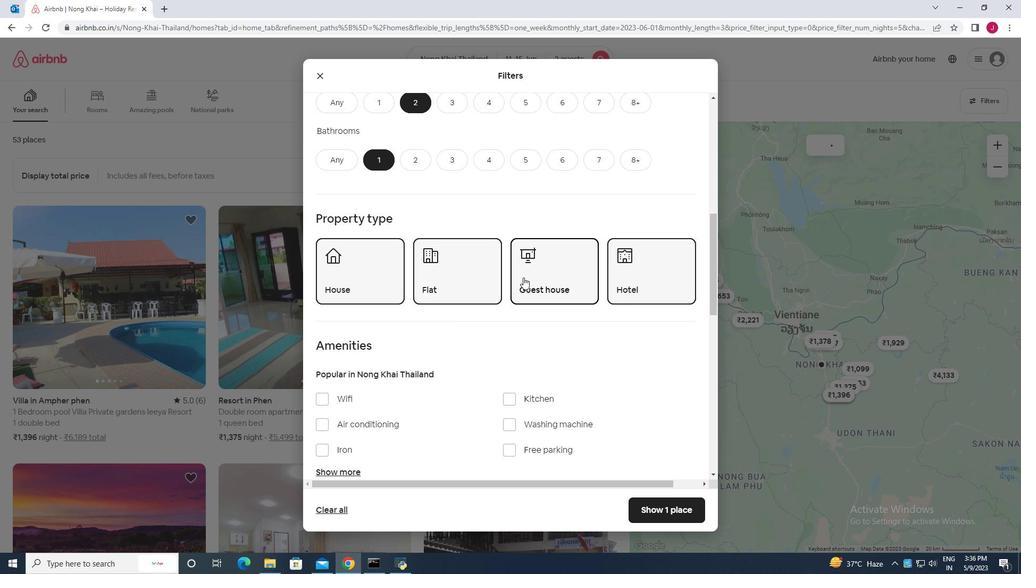 
Action: Mouse scrolled (523, 277) with delta (0, 0)
Screenshot: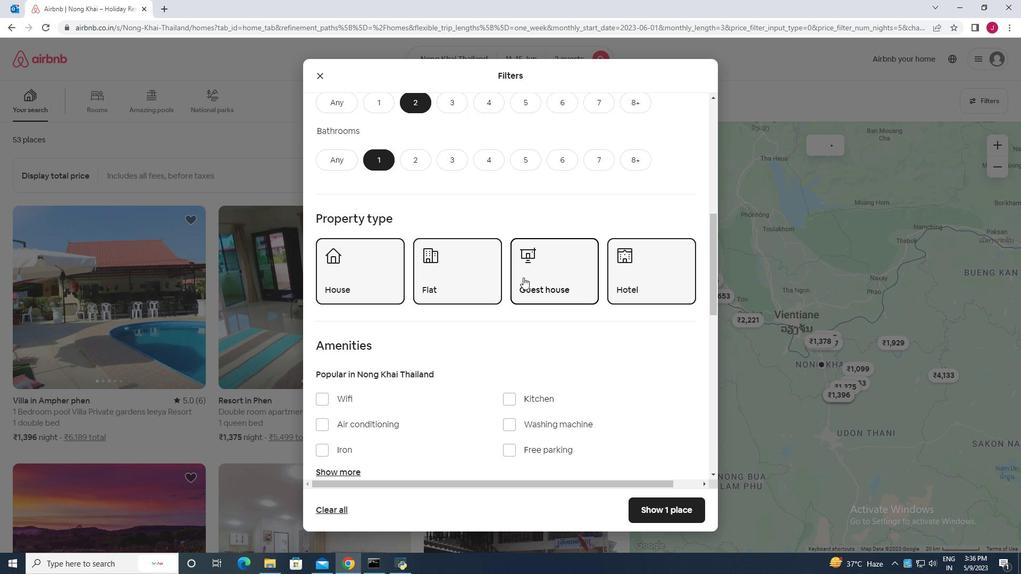 
Action: Mouse moved to (413, 276)
Screenshot: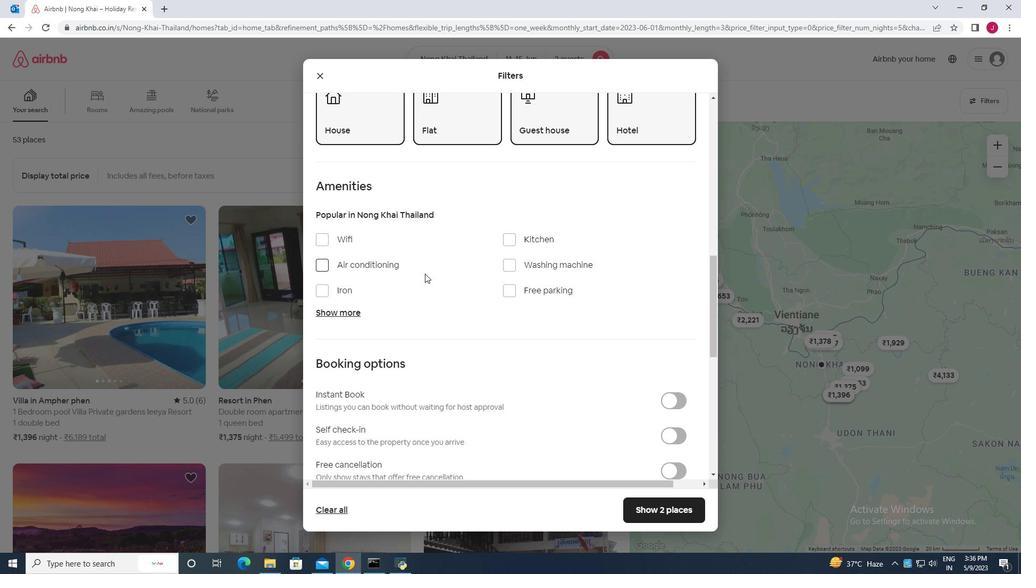 
Action: Mouse scrolled (413, 275) with delta (0, 0)
Screenshot: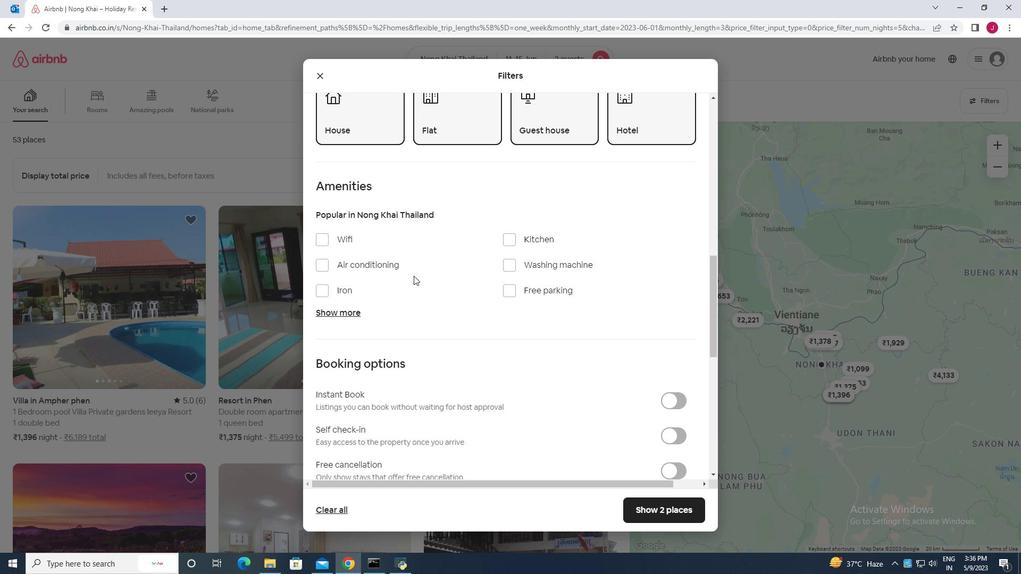 
Action: Mouse scrolled (413, 275) with delta (0, 0)
Screenshot: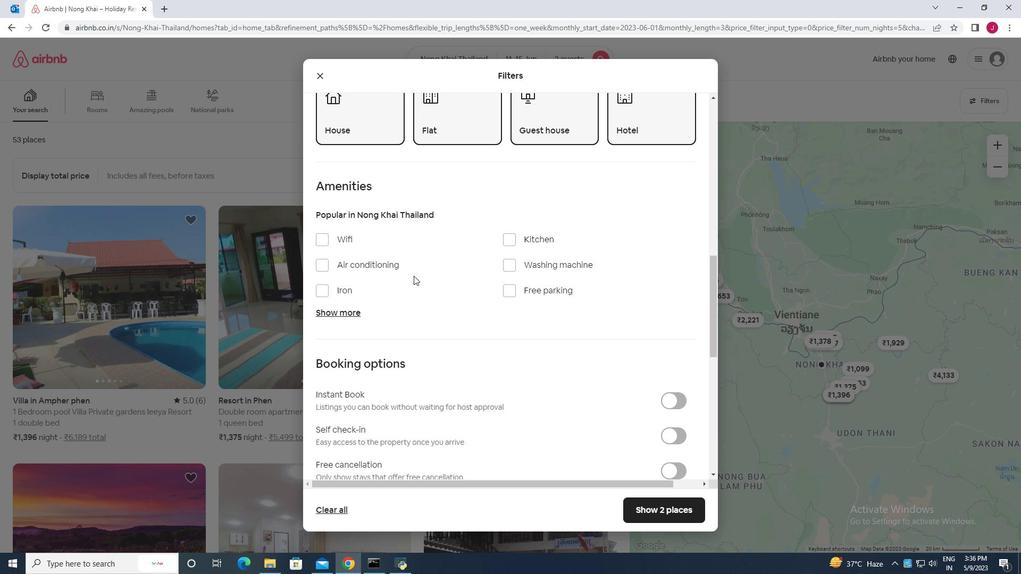 
Action: Mouse moved to (674, 331)
Screenshot: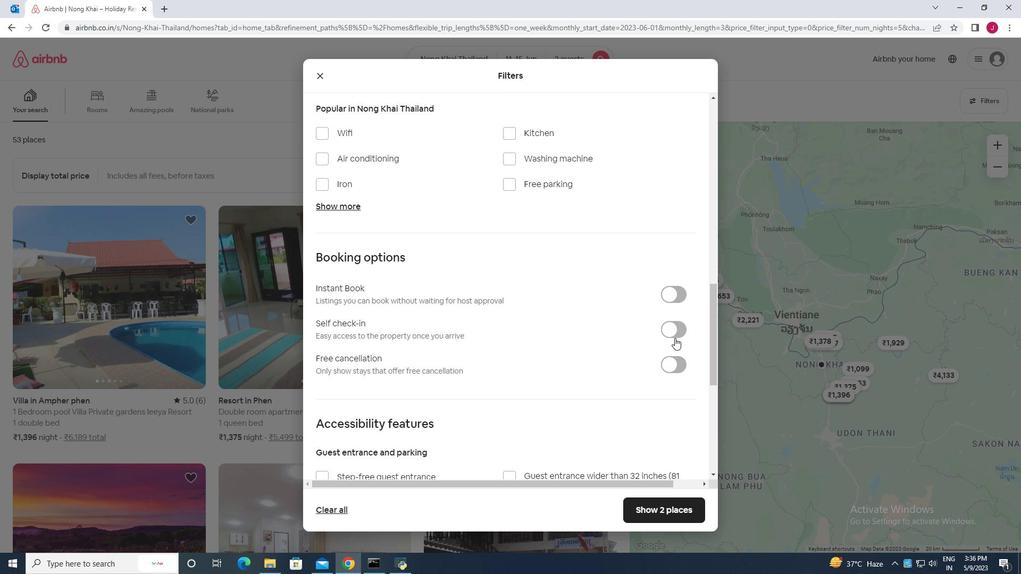 
Action: Mouse pressed left at (674, 331)
Screenshot: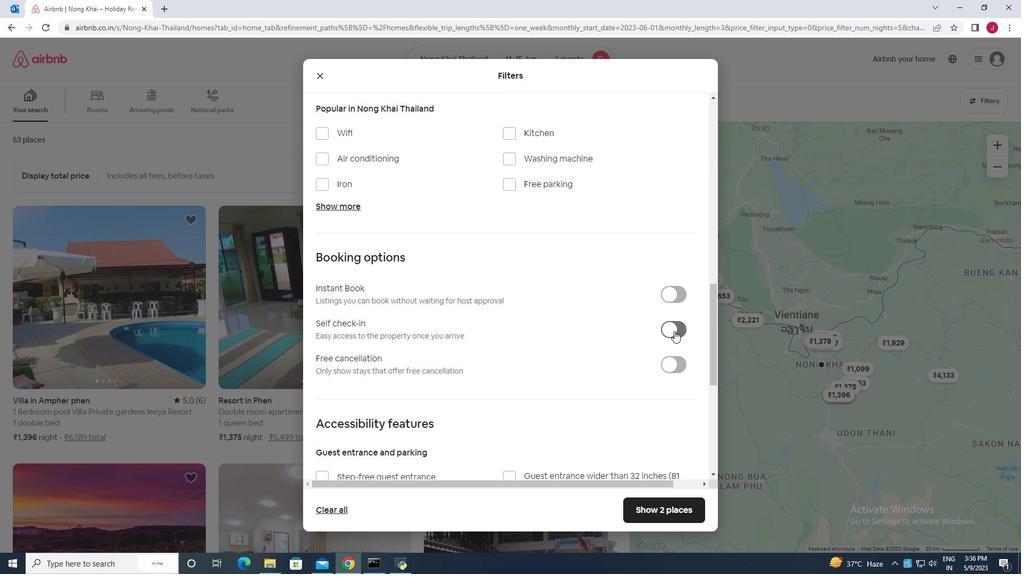 
Action: Mouse moved to (487, 294)
Screenshot: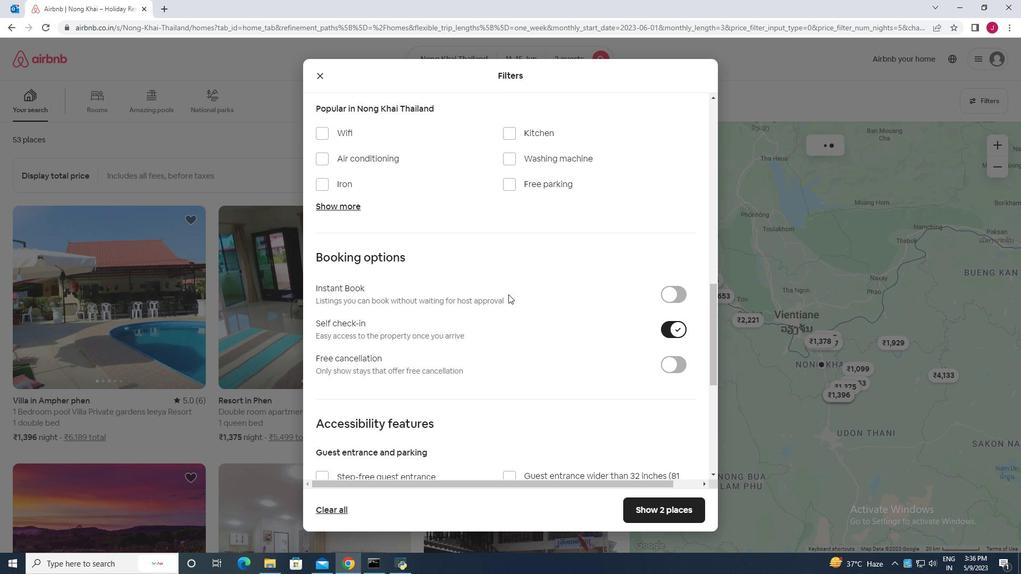 
Action: Mouse scrolled (487, 293) with delta (0, 0)
Screenshot: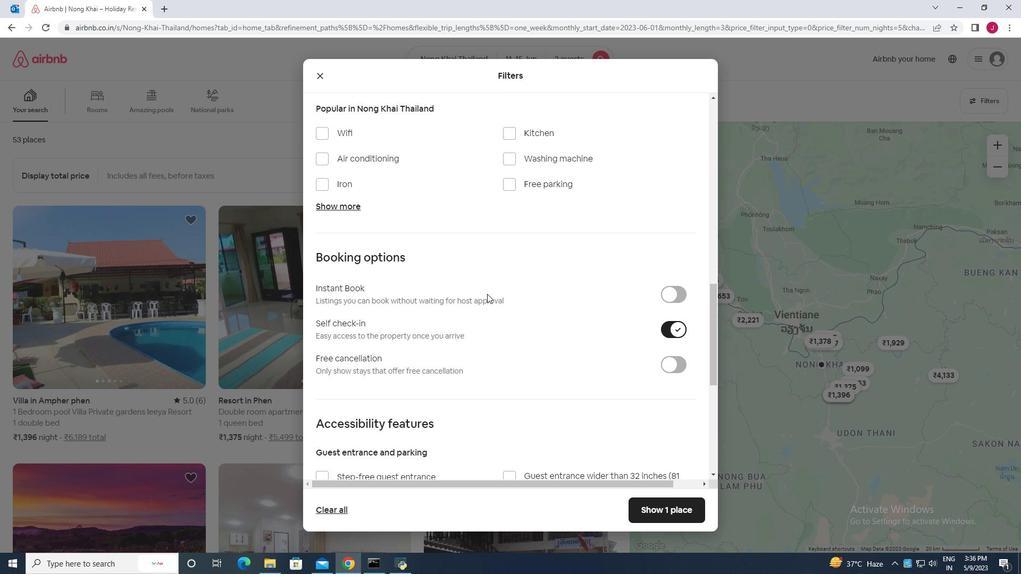 
Action: Mouse scrolled (487, 293) with delta (0, 0)
Screenshot: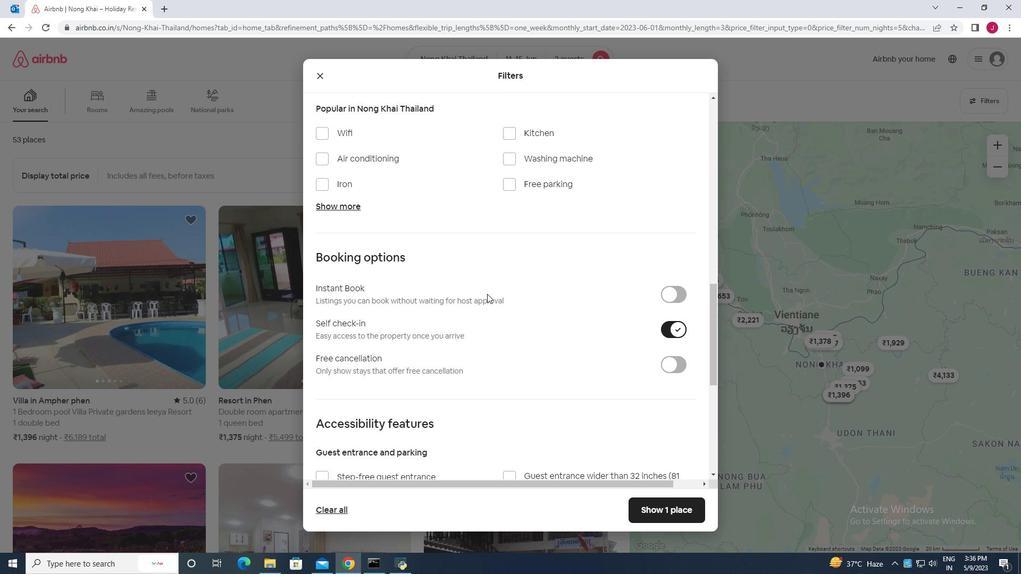 
Action: Mouse scrolled (487, 293) with delta (0, 0)
Screenshot: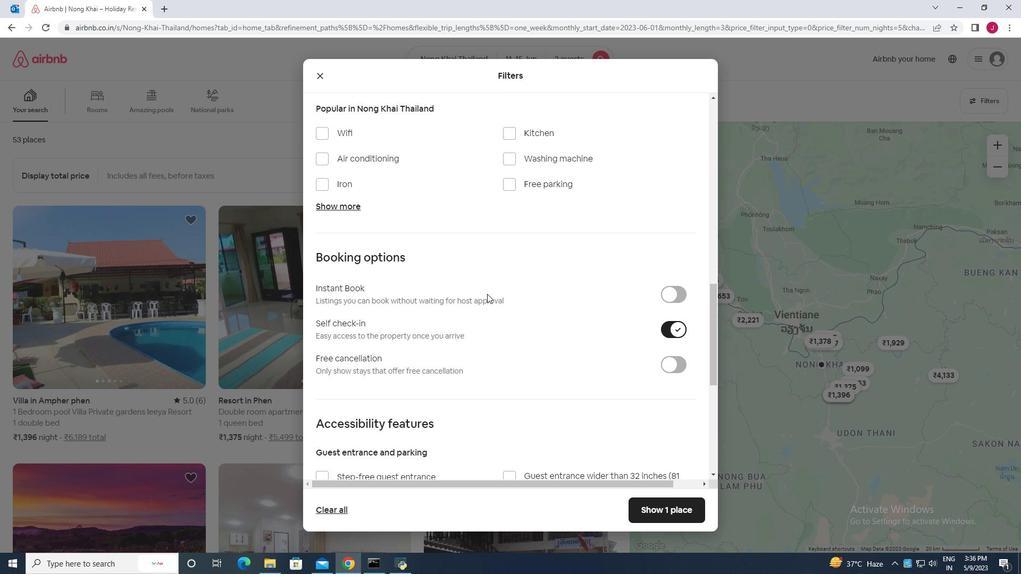 
Action: Mouse scrolled (487, 293) with delta (0, 0)
Screenshot: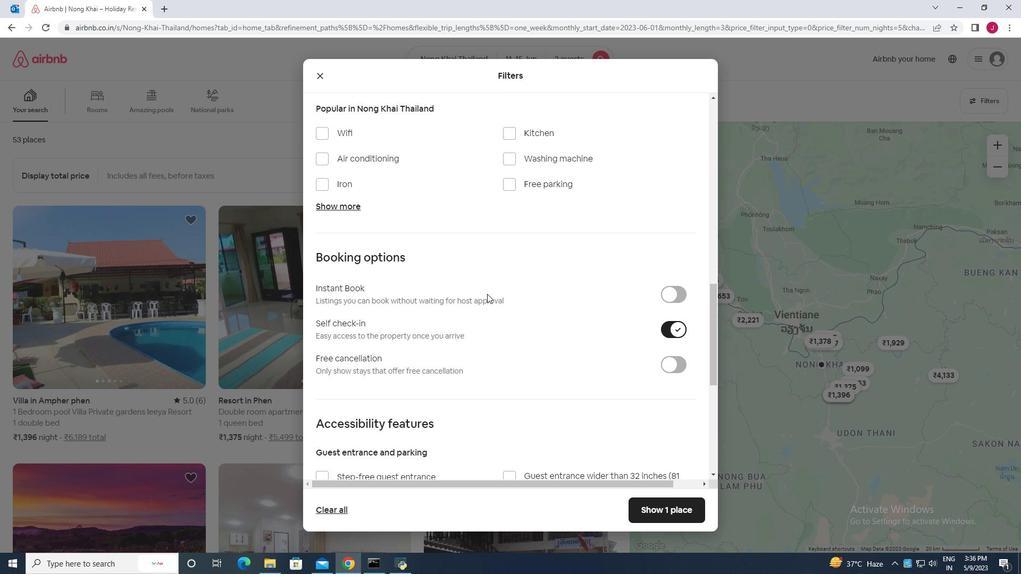 
Action: Mouse scrolled (487, 293) with delta (0, 0)
Screenshot: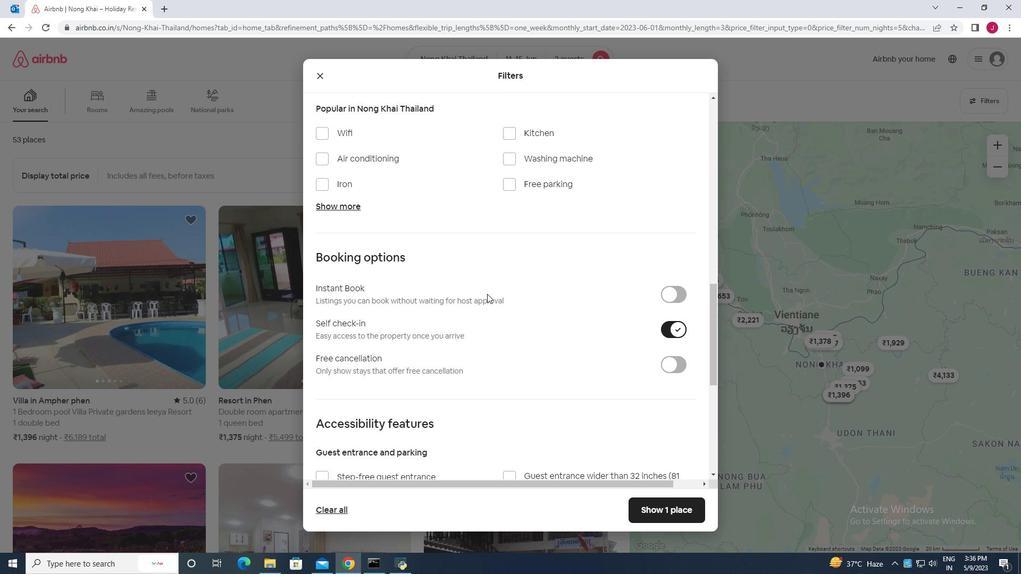 
Action: Mouse scrolled (487, 293) with delta (0, 0)
Screenshot: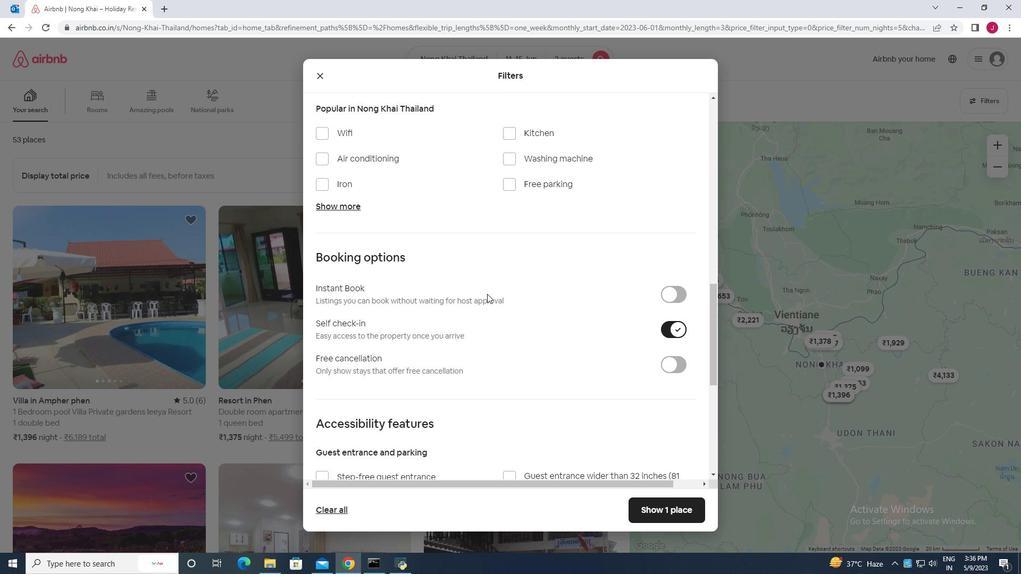 
Action: Mouse scrolled (487, 293) with delta (0, 0)
Screenshot: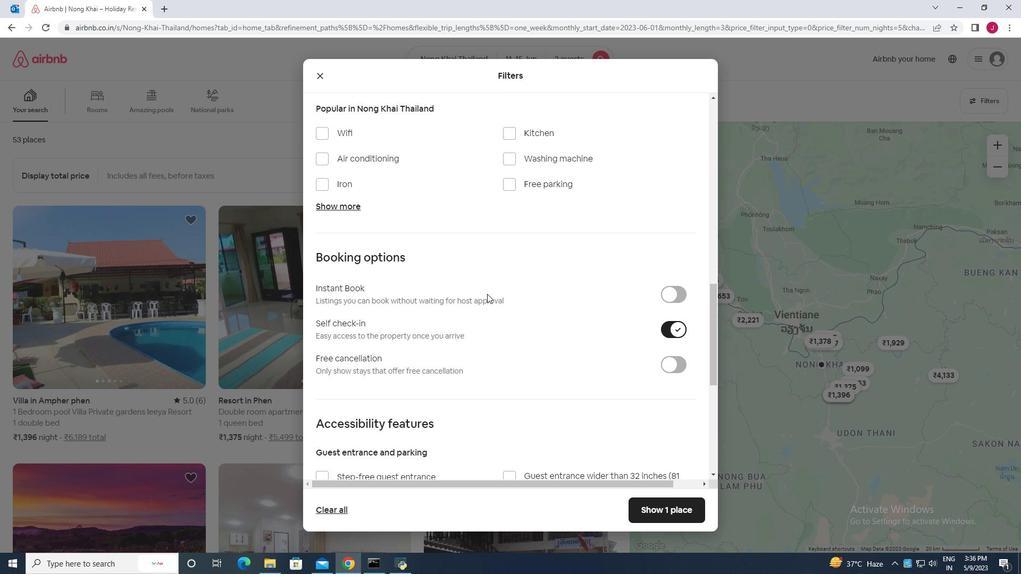 
Action: Mouse moved to (596, 320)
Screenshot: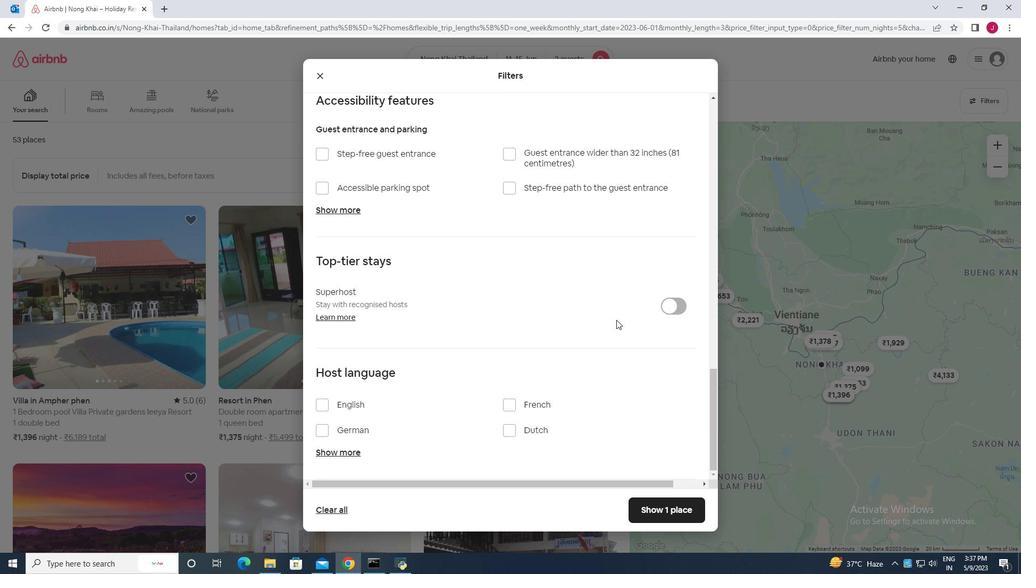 
Action: Mouse scrolled (596, 320) with delta (0, 0)
Screenshot: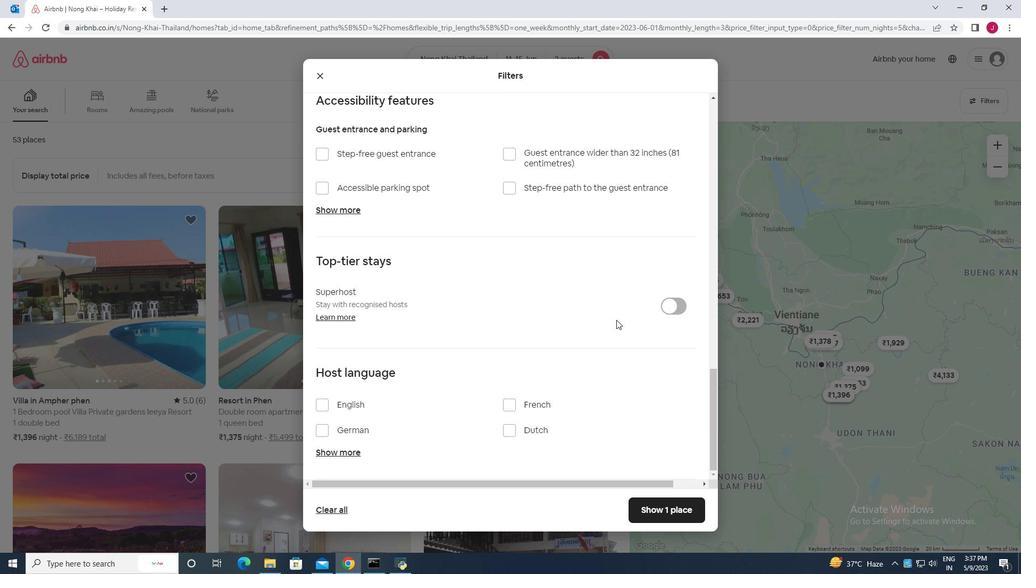 
Action: Mouse scrolled (596, 320) with delta (0, 0)
Screenshot: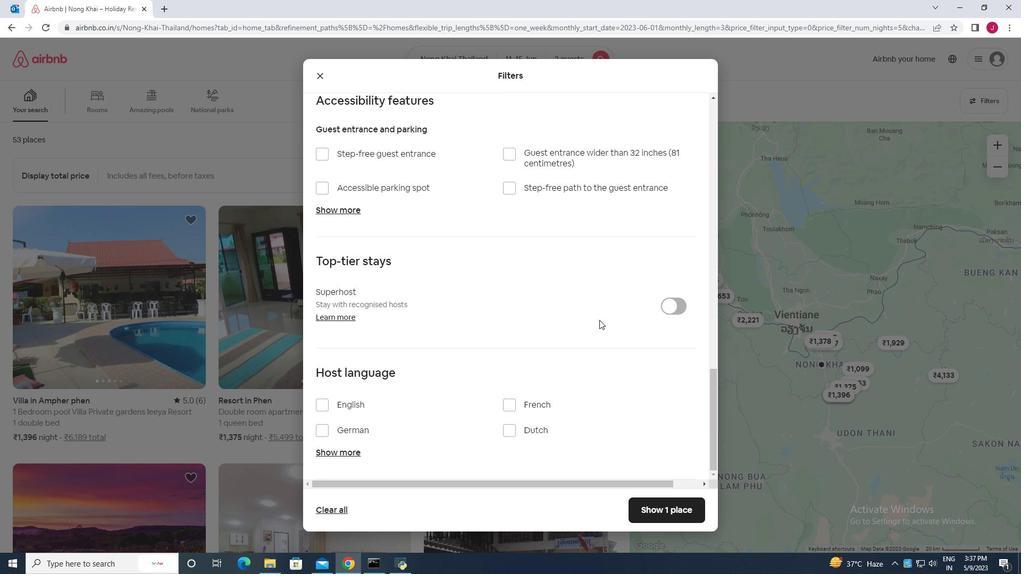 
Action: Mouse scrolled (596, 320) with delta (0, 0)
Screenshot: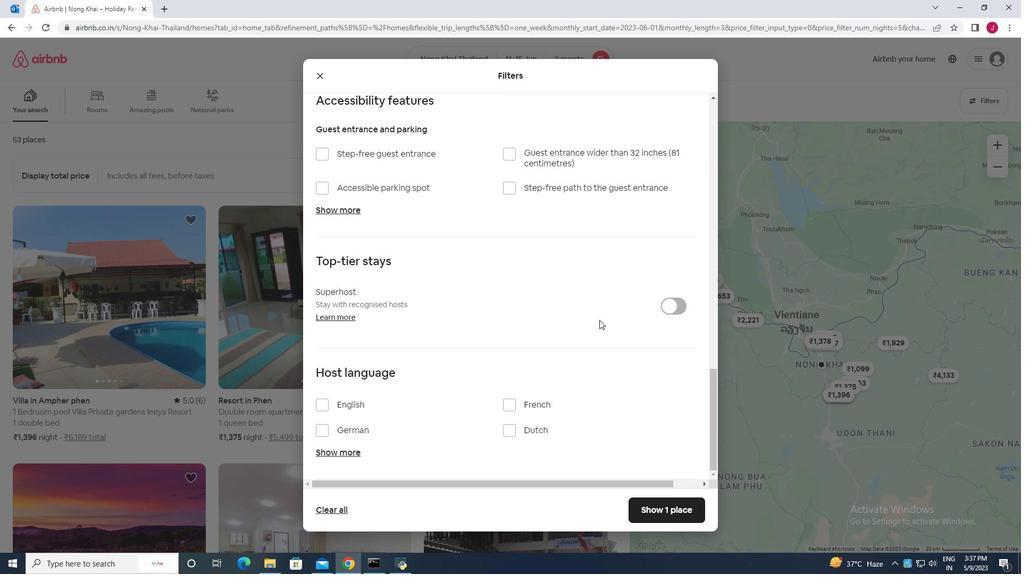 
Action: Mouse scrolled (596, 320) with delta (0, 0)
Screenshot: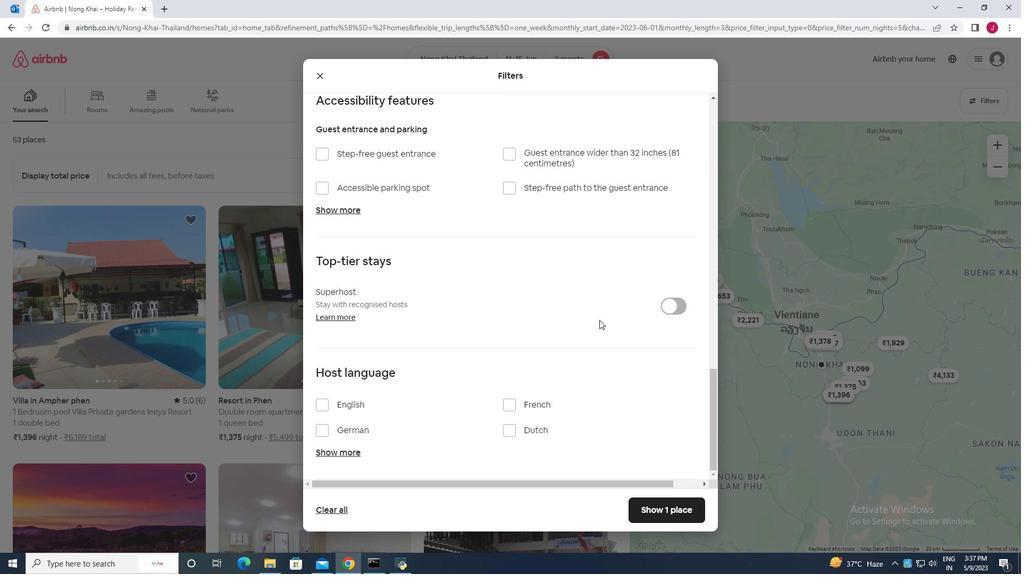 
Action: Mouse moved to (595, 321)
Screenshot: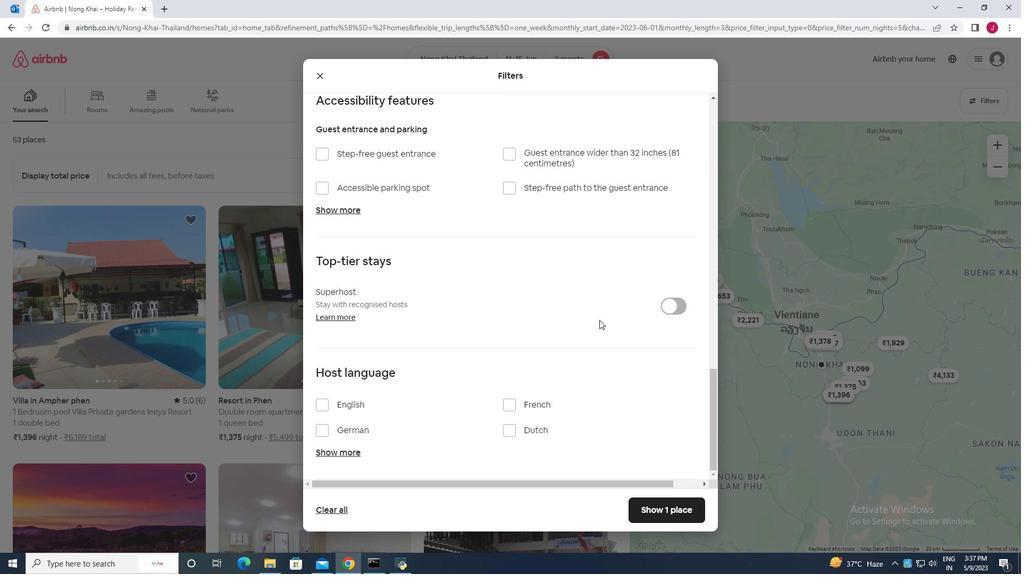 
Action: Mouse scrolled (595, 321) with delta (0, 0)
Screenshot: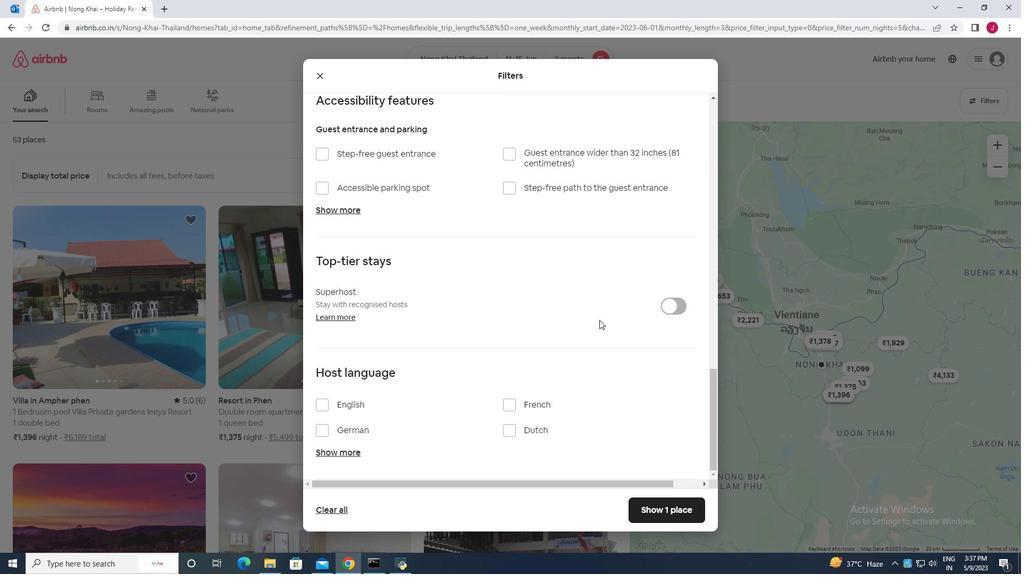 
Action: Mouse moved to (323, 404)
Screenshot: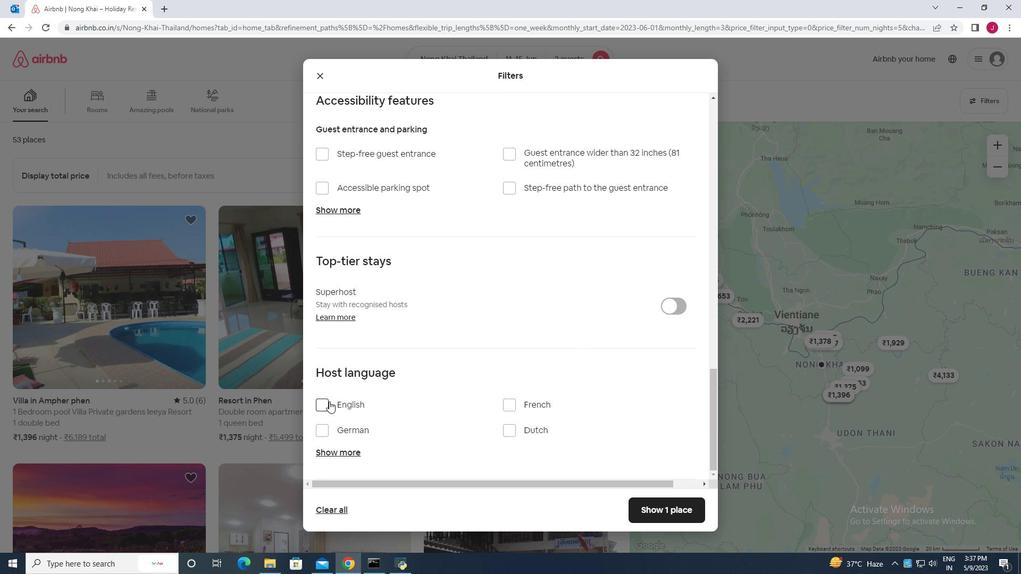 
Action: Mouse pressed left at (323, 404)
Screenshot: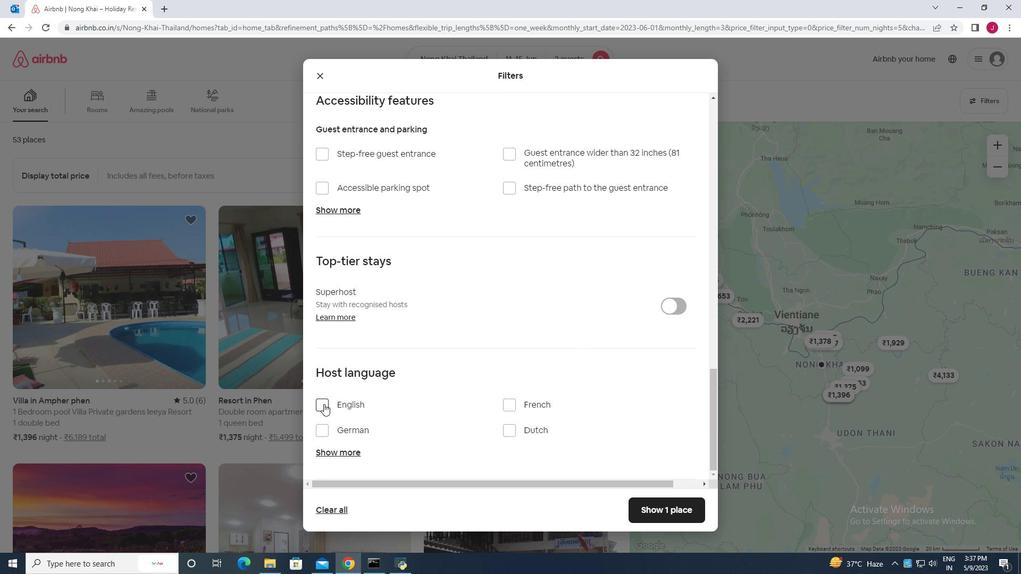 
Action: Mouse moved to (667, 510)
Screenshot: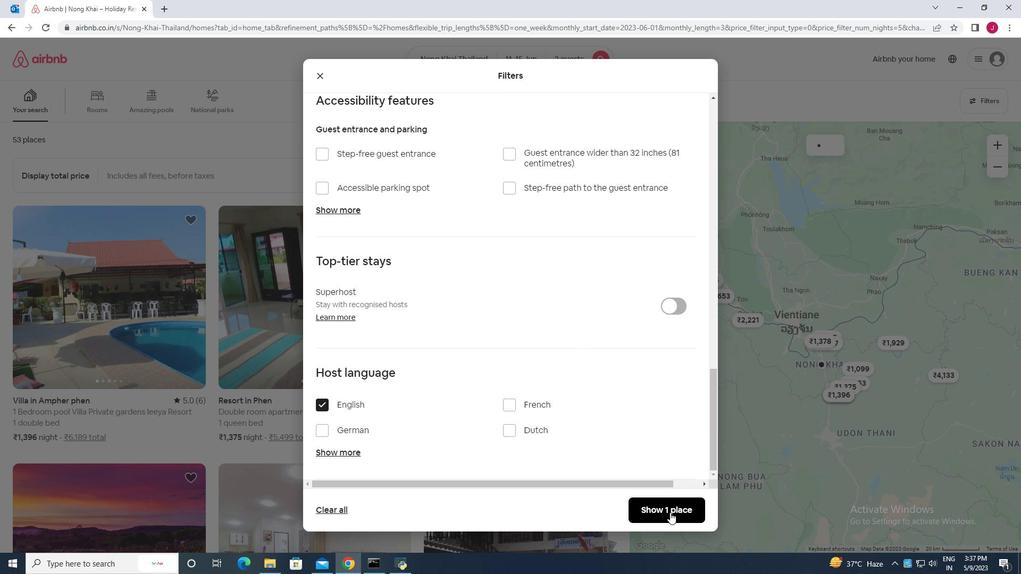 
Action: Mouse pressed left at (667, 510)
Screenshot: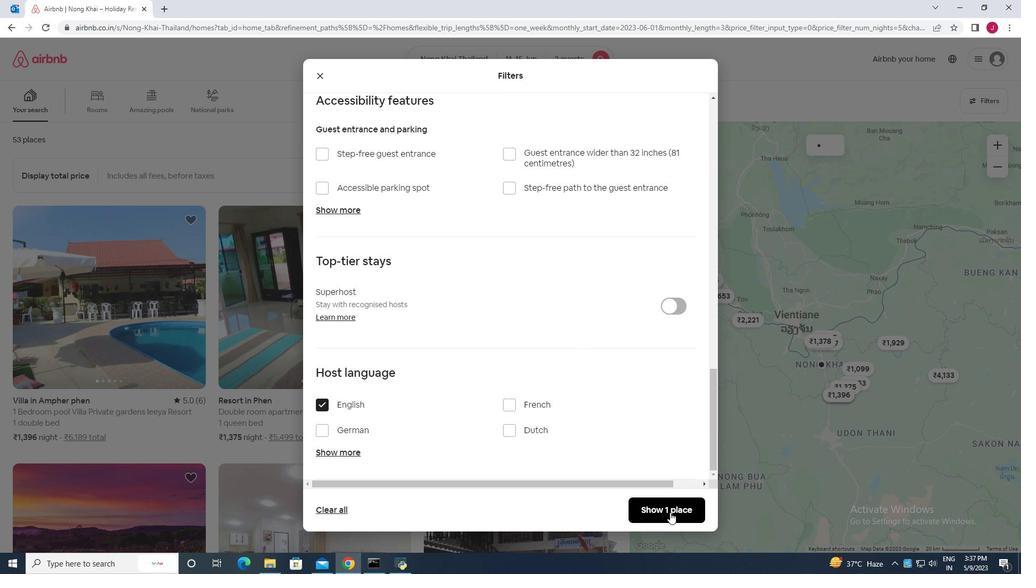
Action: Mouse moved to (615, 465)
Screenshot: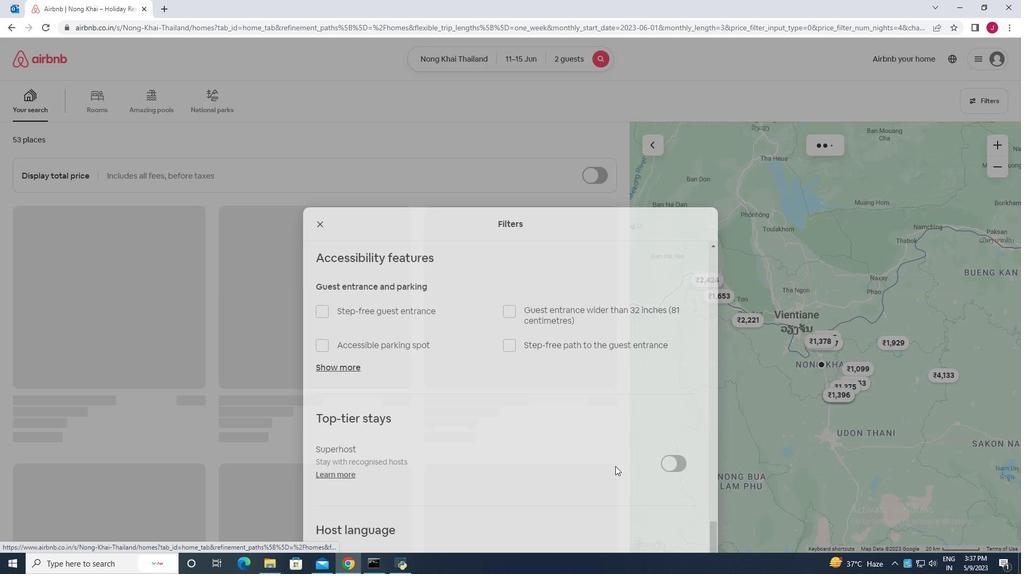 
